 Task: Look for space in Venice from 20th april 2023 to 30th april 2023 for 4 adults in price range Rs.12000 to Rs.18000. Place can be entire place or private room with 4 bedrooms having 4 beds and 4 bathrooms. Property type can be flat. Amenities needed are: wifi, kitchen, tv, free parkinig on premises, gym. Booking option can be shelf check-in. Required host language is English.
Action: Mouse moved to (409, 460)
Screenshot: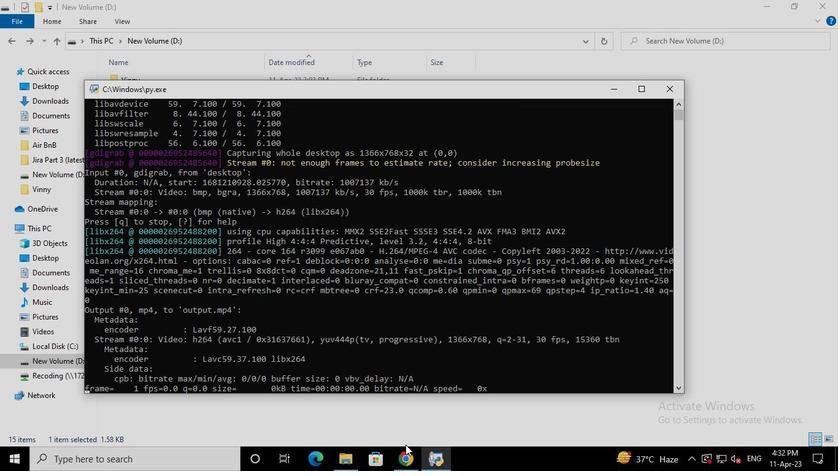 
Action: Mouse pressed left at (409, 460)
Screenshot: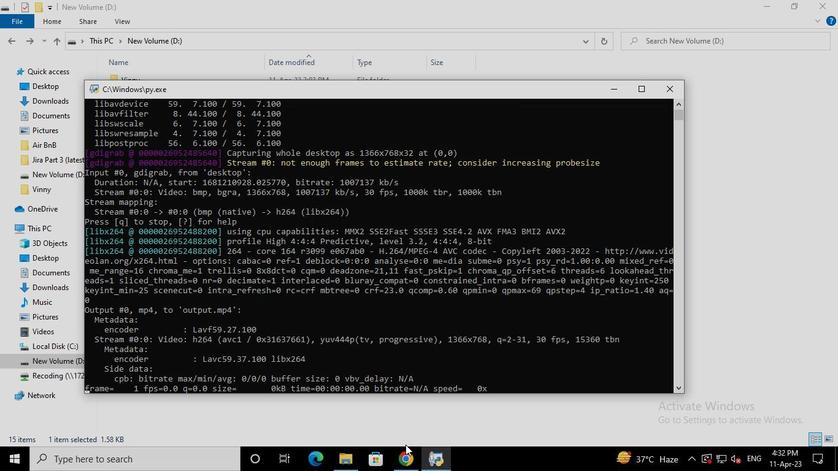 
Action: Mouse moved to (341, 108)
Screenshot: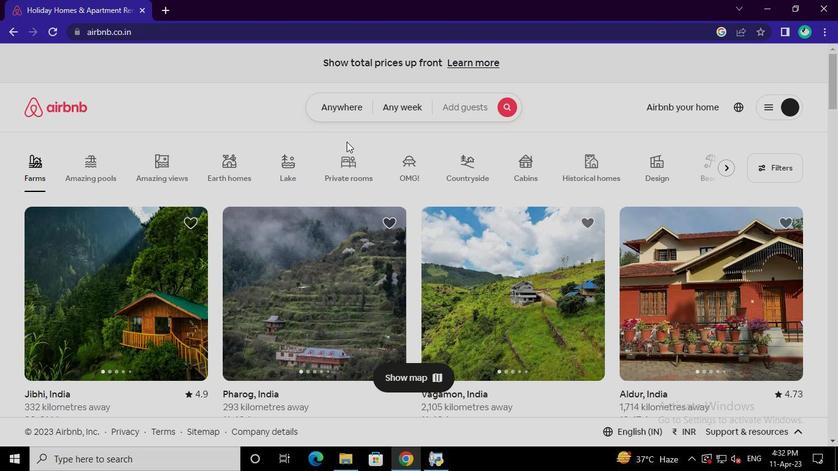 
Action: Mouse pressed left at (341, 108)
Screenshot: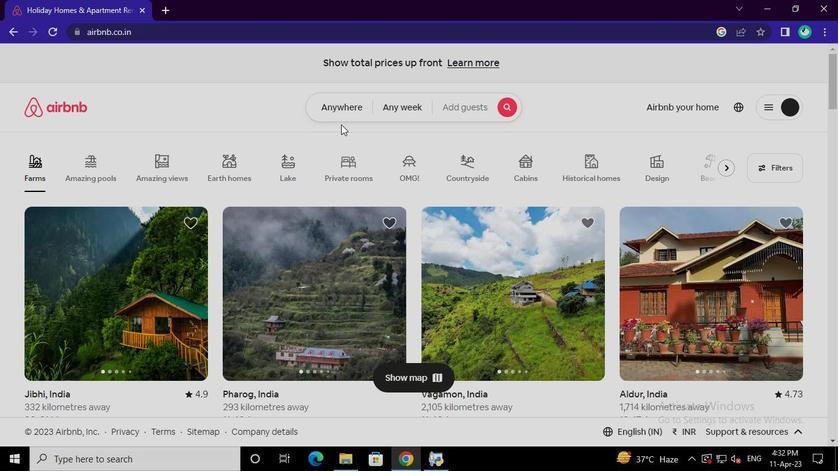 
Action: Mouse moved to (261, 155)
Screenshot: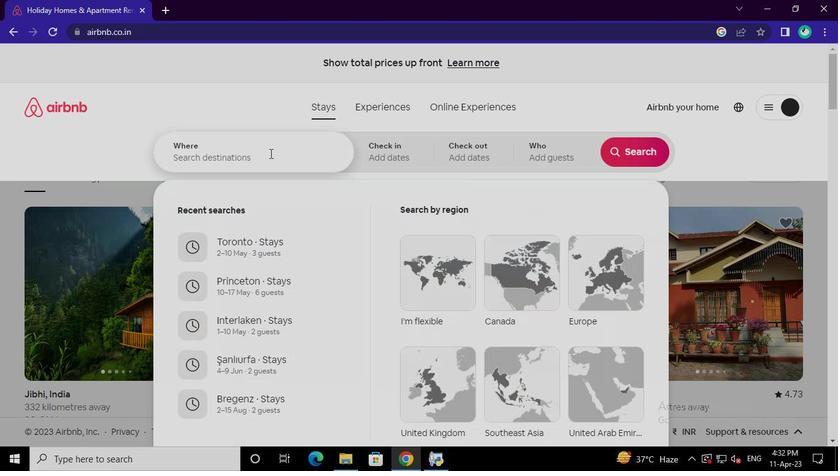 
Action: Mouse pressed left at (261, 155)
Screenshot: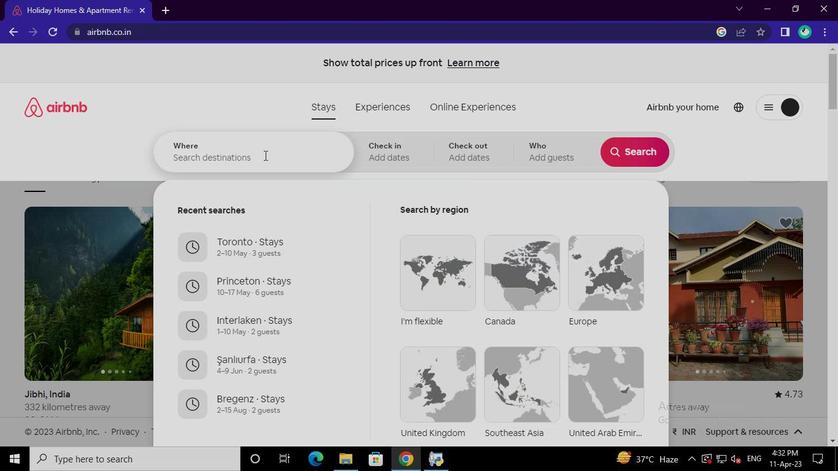 
Action: Keyboard v
Screenshot: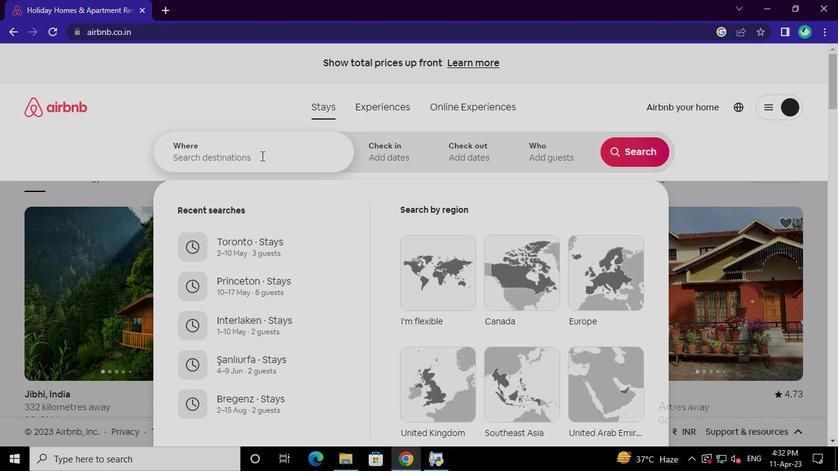 
Action: Keyboard e
Screenshot: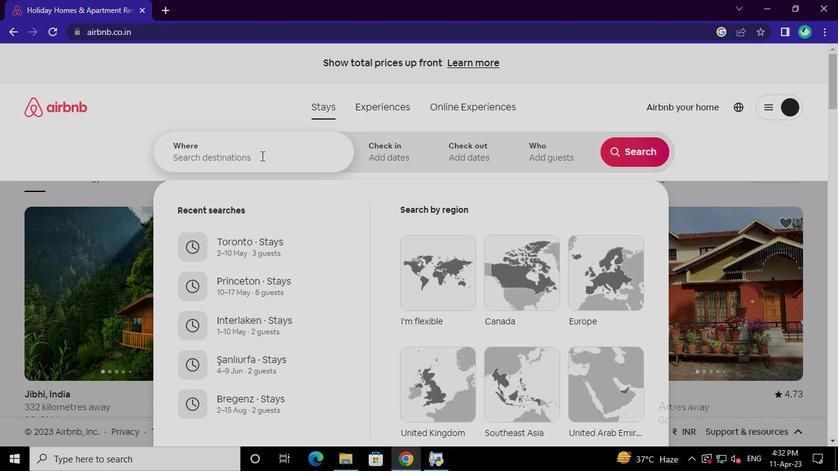 
Action: Keyboard n
Screenshot: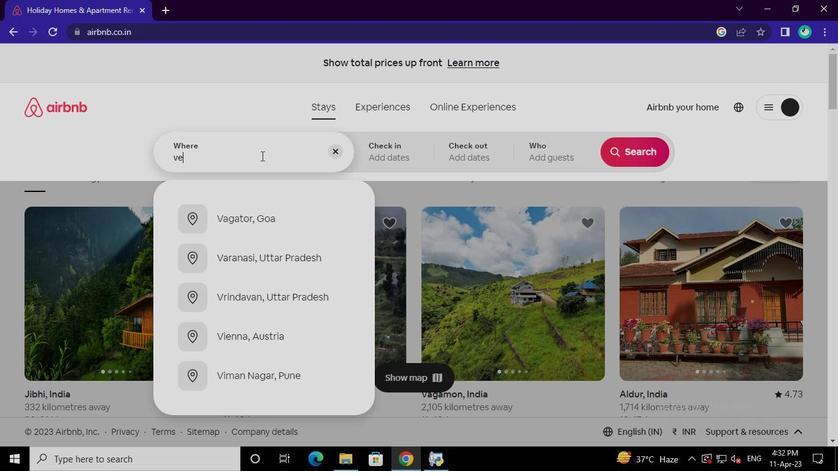 
Action: Keyboard i
Screenshot: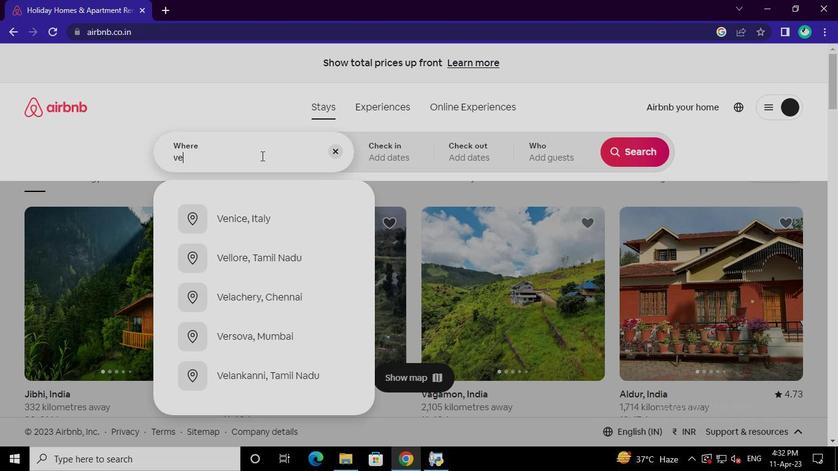 
Action: Keyboard c
Screenshot: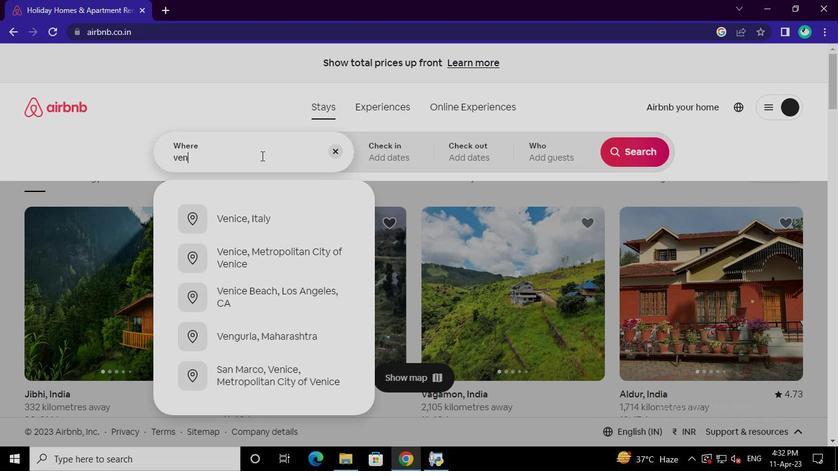 
Action: Keyboard e
Screenshot: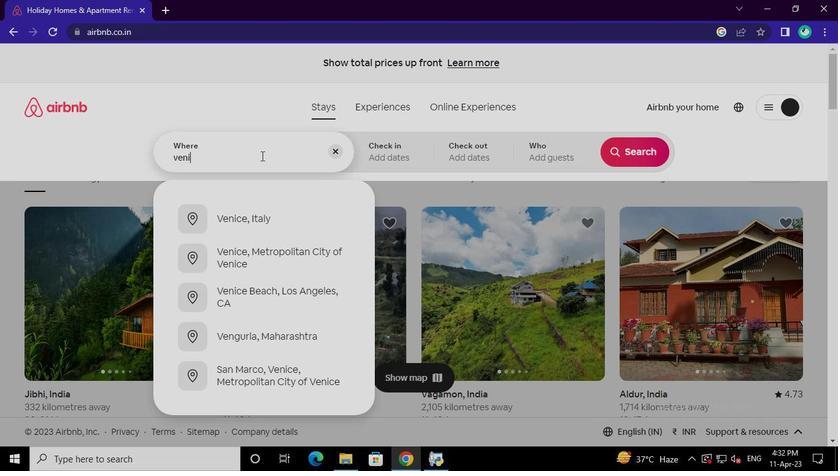 
Action: Mouse moved to (244, 222)
Screenshot: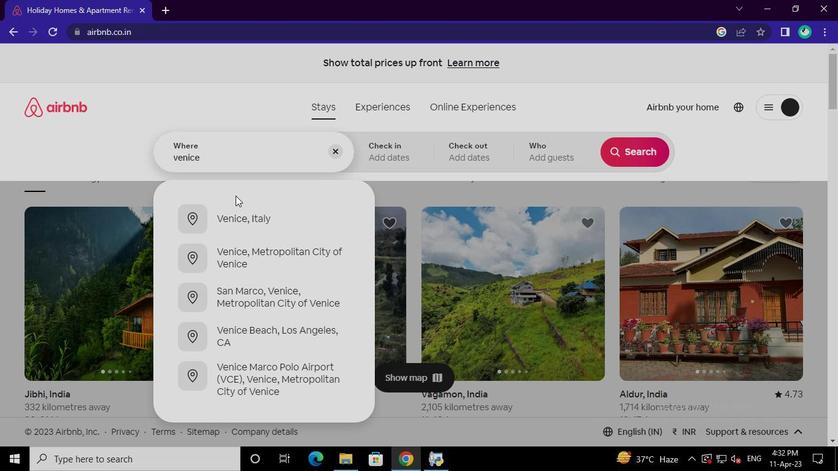 
Action: Mouse pressed left at (244, 222)
Screenshot: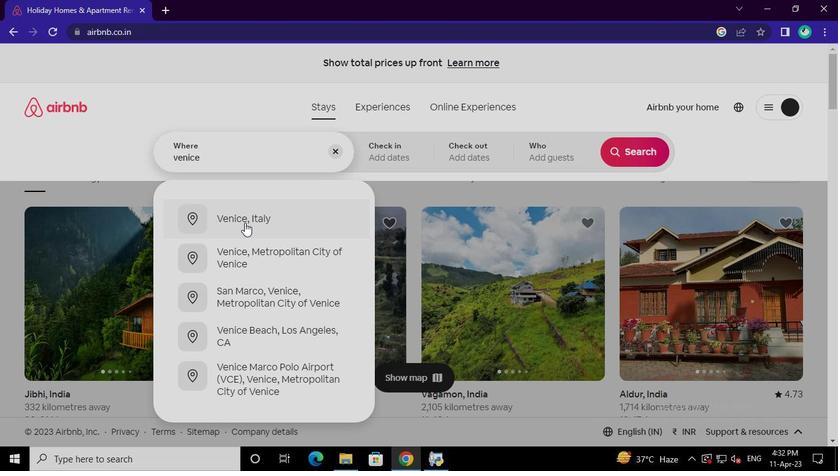 
Action: Mouse moved to (317, 392)
Screenshot: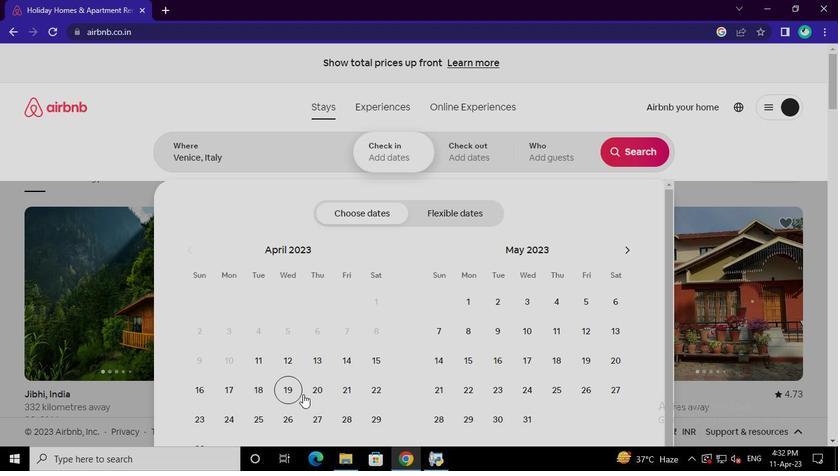 
Action: Mouse pressed left at (317, 392)
Screenshot: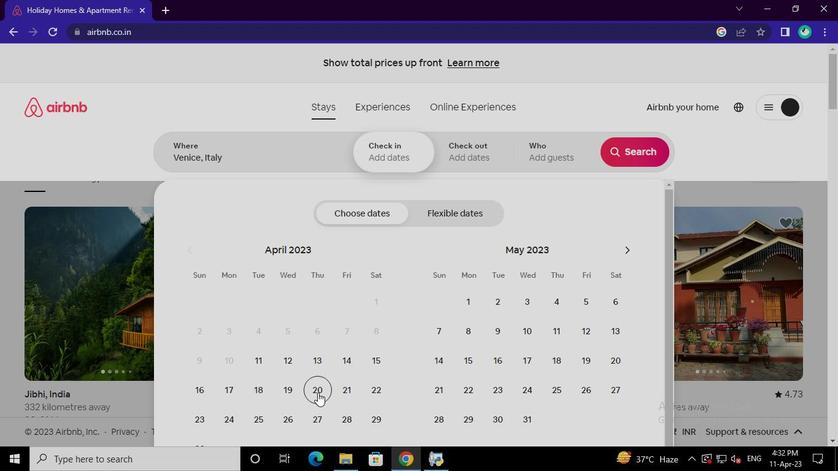
Action: Mouse moved to (203, 417)
Screenshot: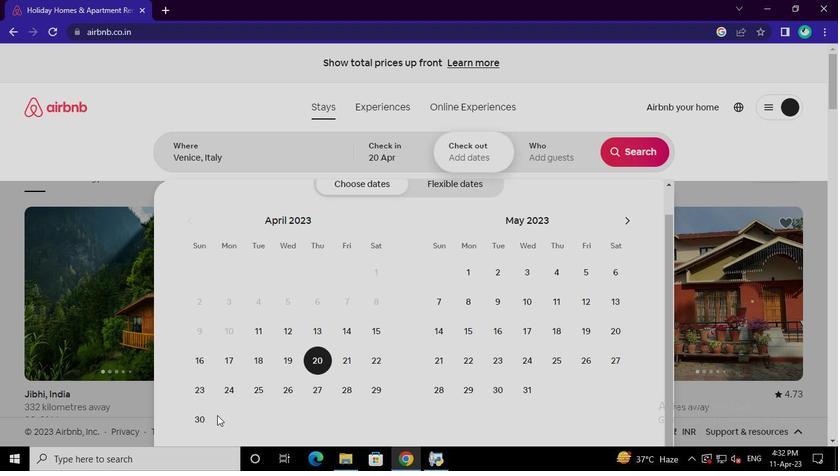 
Action: Mouse pressed left at (203, 417)
Screenshot: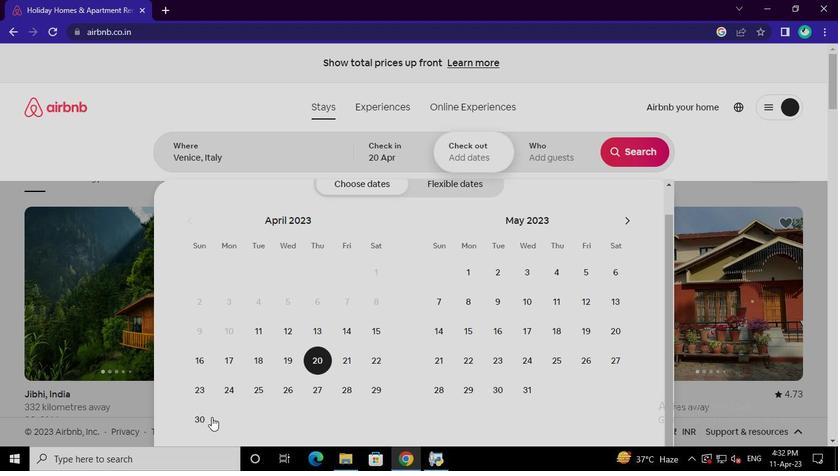 
Action: Mouse moved to (549, 161)
Screenshot: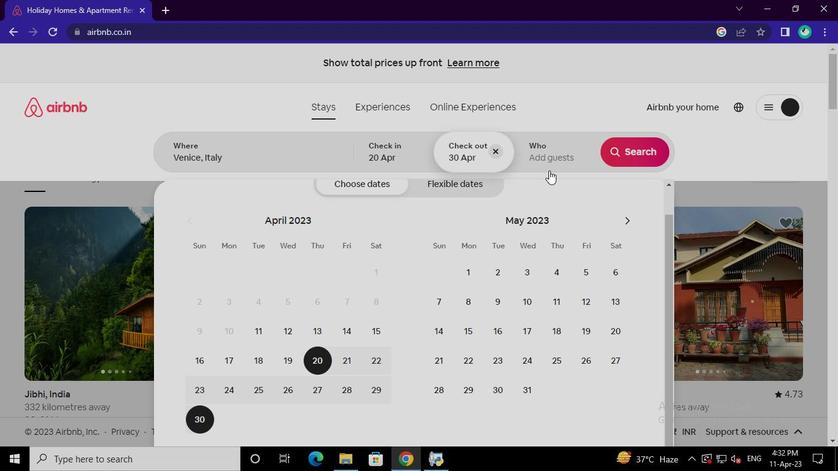 
Action: Mouse pressed left at (549, 161)
Screenshot: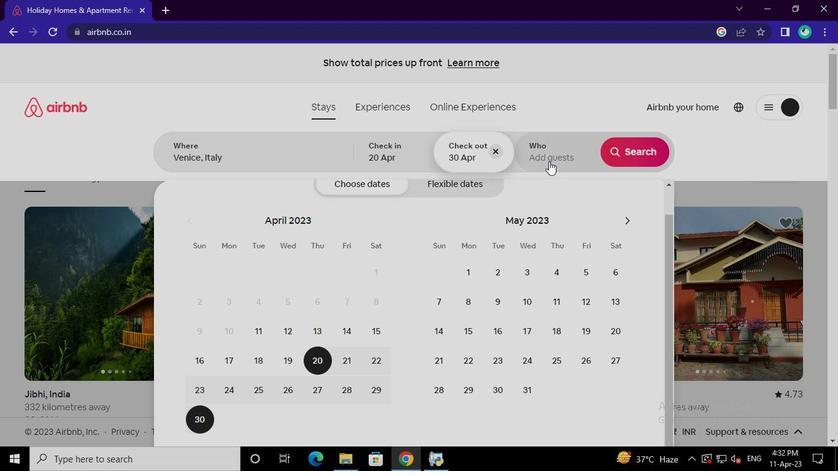 
Action: Mouse moved to (644, 219)
Screenshot: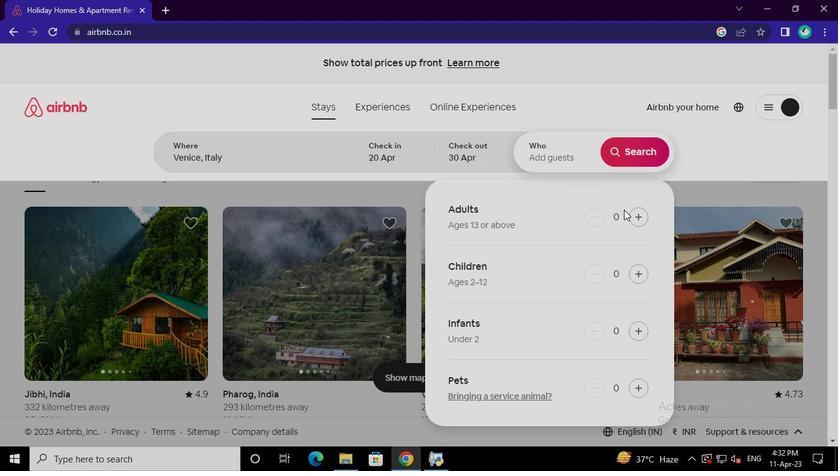 
Action: Mouse pressed left at (644, 219)
Screenshot: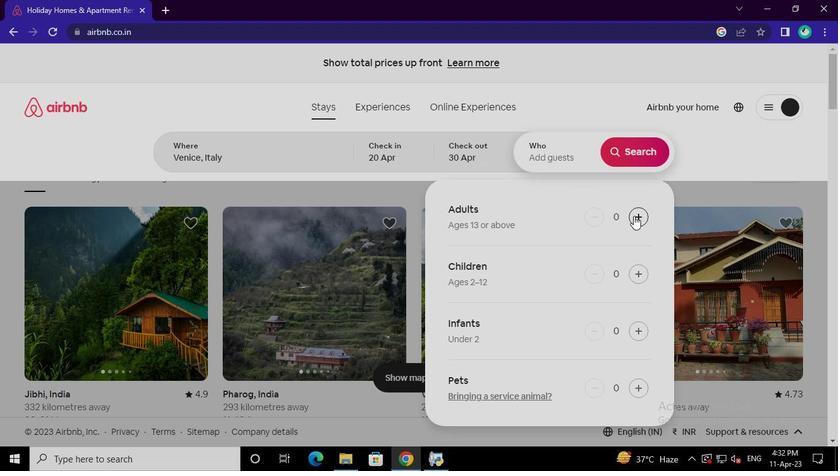 
Action: Mouse pressed left at (644, 219)
Screenshot: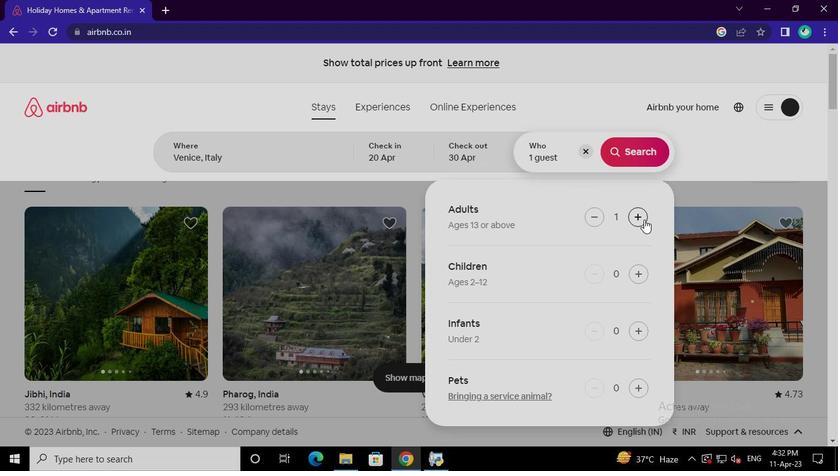 
Action: Mouse pressed left at (644, 219)
Screenshot: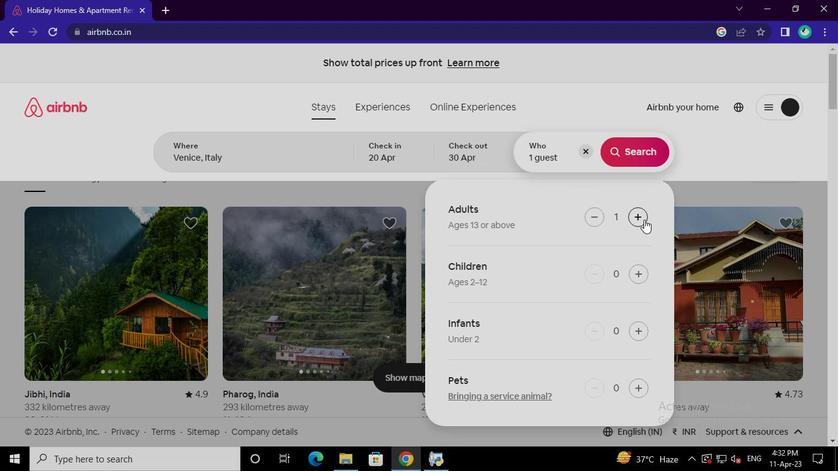 
Action: Mouse pressed left at (644, 219)
Screenshot: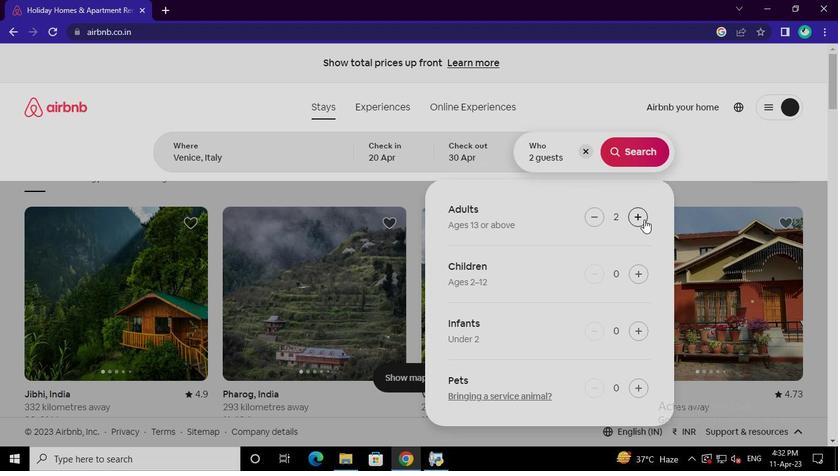 
Action: Mouse moved to (635, 159)
Screenshot: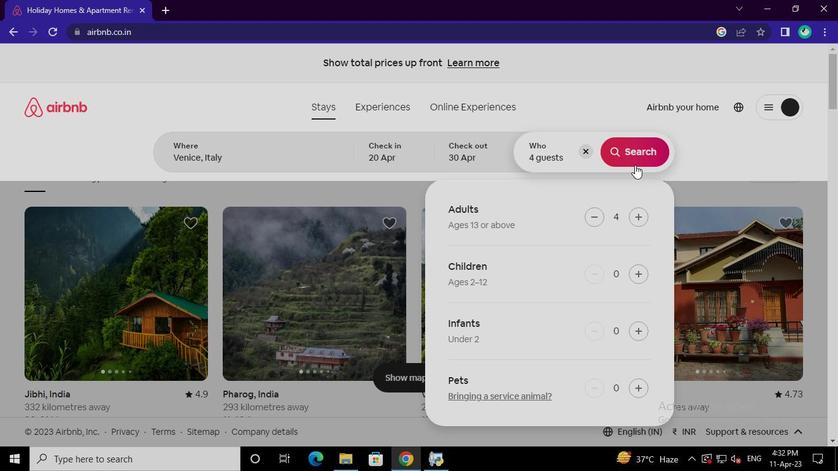 
Action: Mouse pressed left at (635, 159)
Screenshot: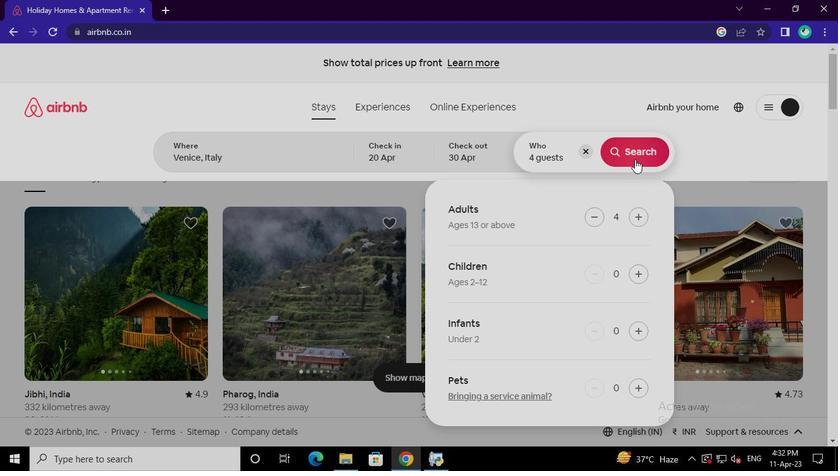 
Action: Mouse moved to (781, 117)
Screenshot: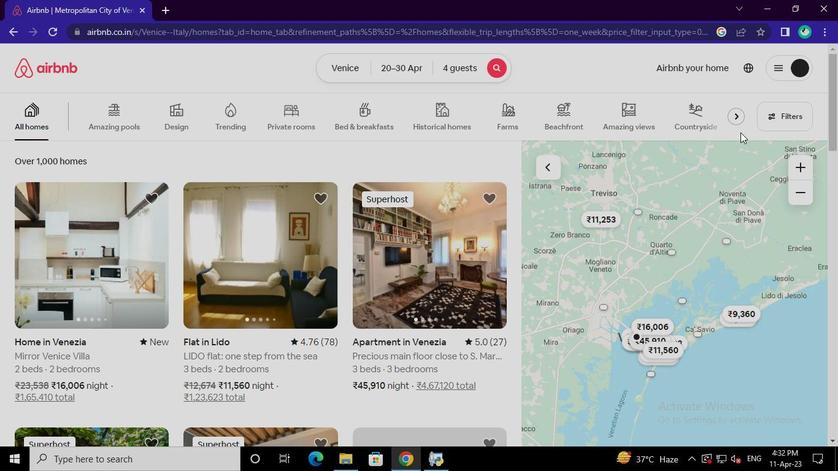 
Action: Mouse pressed left at (781, 117)
Screenshot: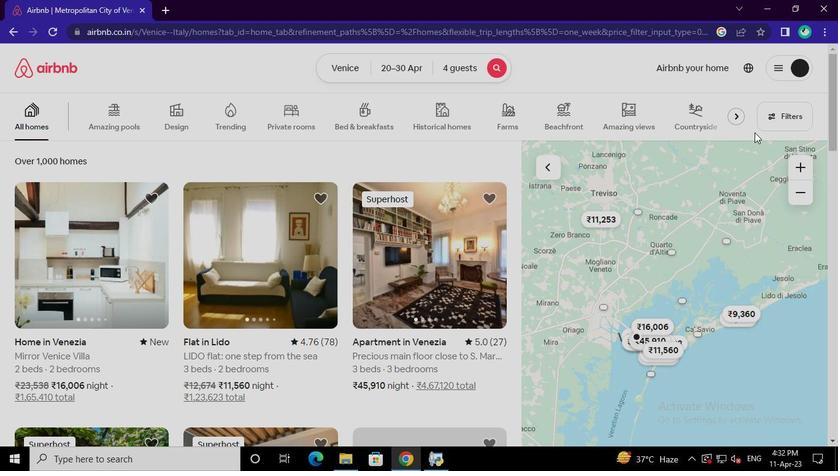 
Action: Mouse moved to (299, 281)
Screenshot: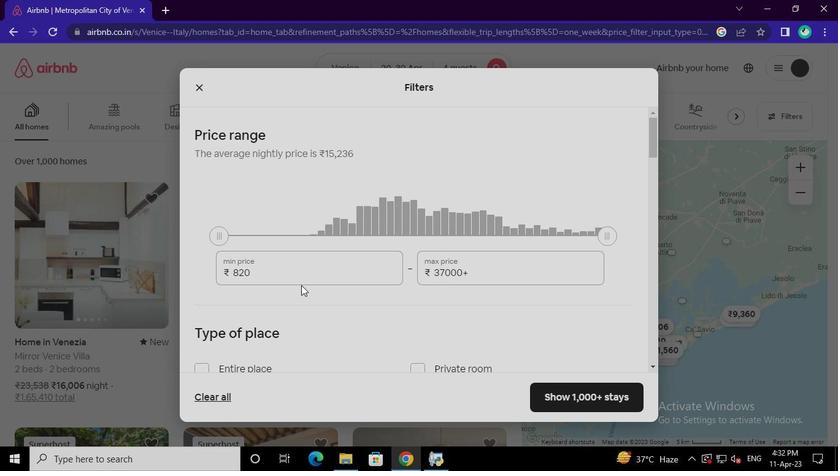 
Action: Mouse pressed left at (299, 281)
Screenshot: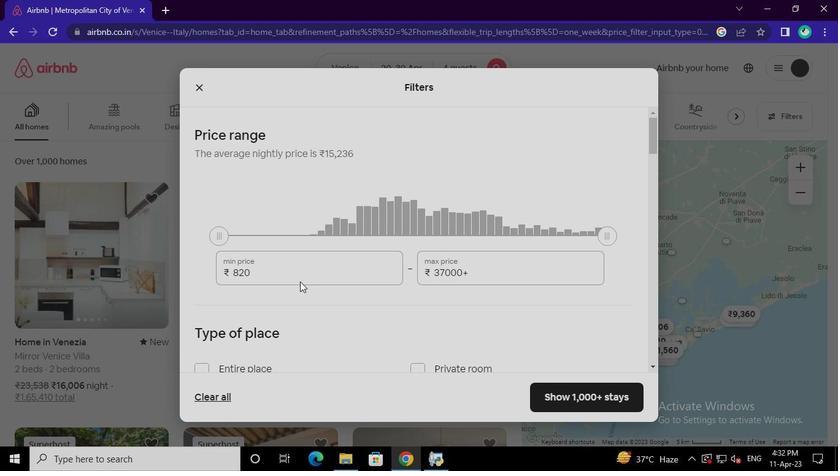 
Action: Keyboard Key.backspace
Screenshot: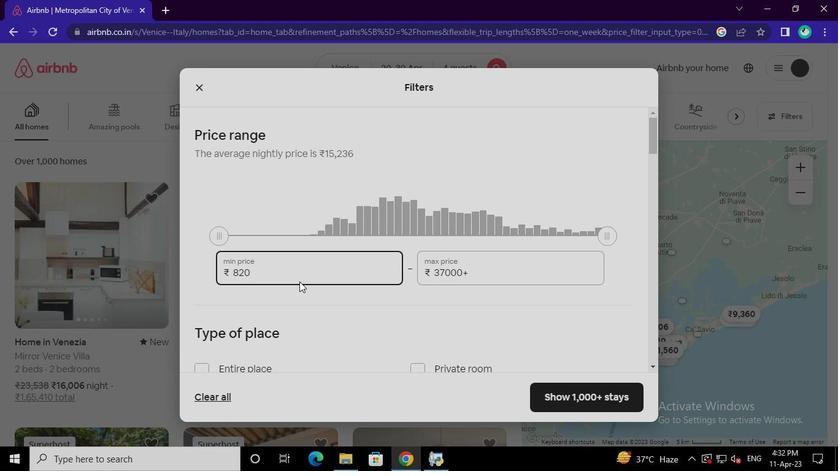 
Action: Keyboard Key.backspace
Screenshot: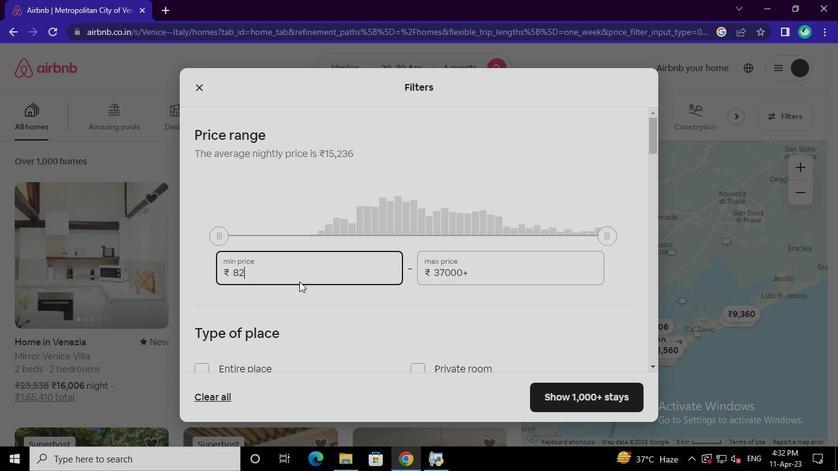 
Action: Keyboard Key.backspace
Screenshot: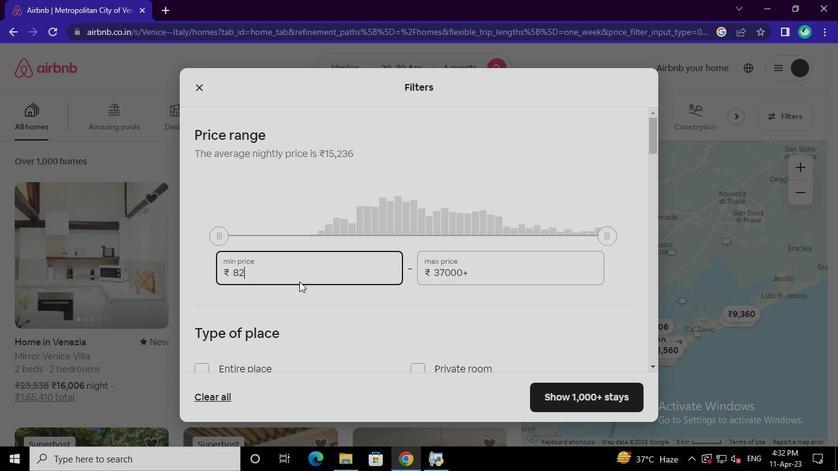 
Action: Keyboard Key.backspace
Screenshot: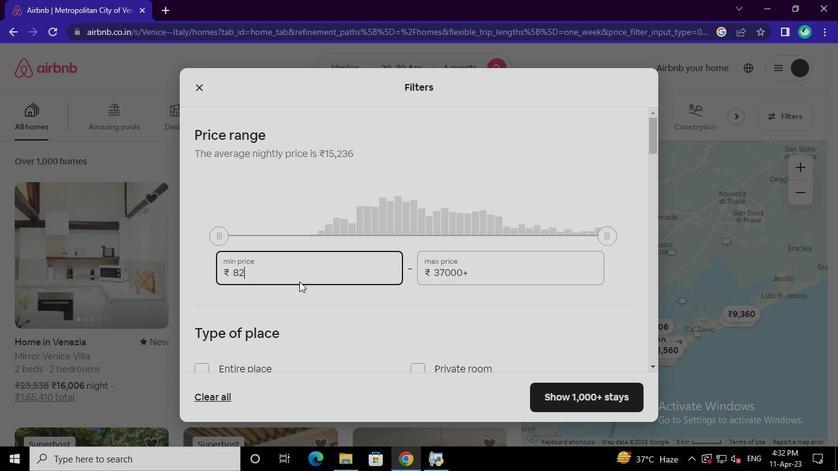 
Action: Keyboard Key.backspace
Screenshot: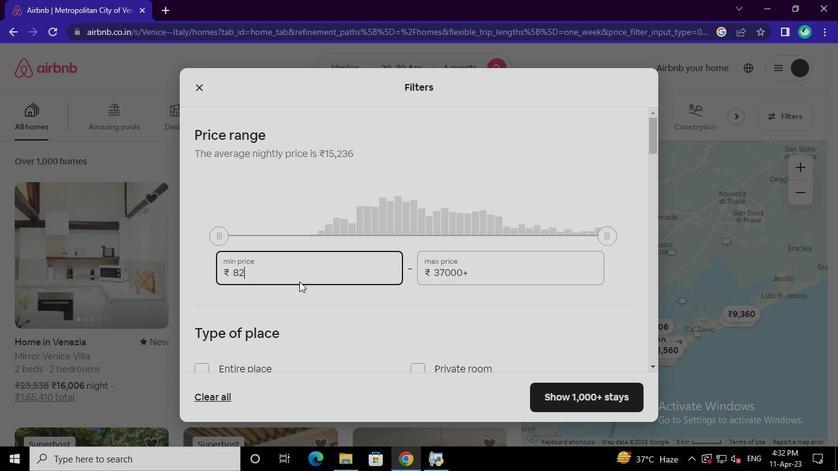 
Action: Keyboard Key.backspace
Screenshot: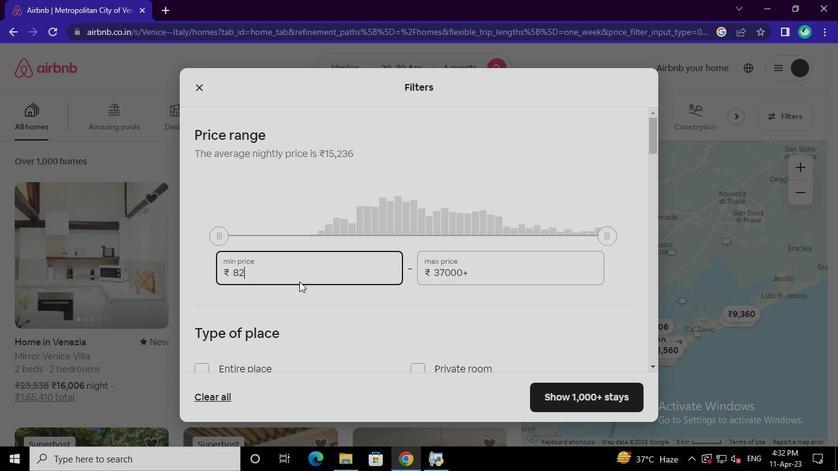 
Action: Keyboard Key.backspace
Screenshot: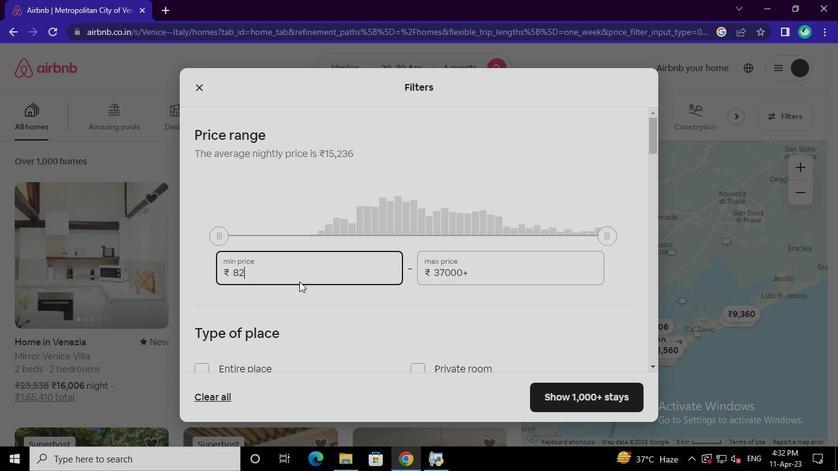 
Action: Keyboard Key.backspace
Screenshot: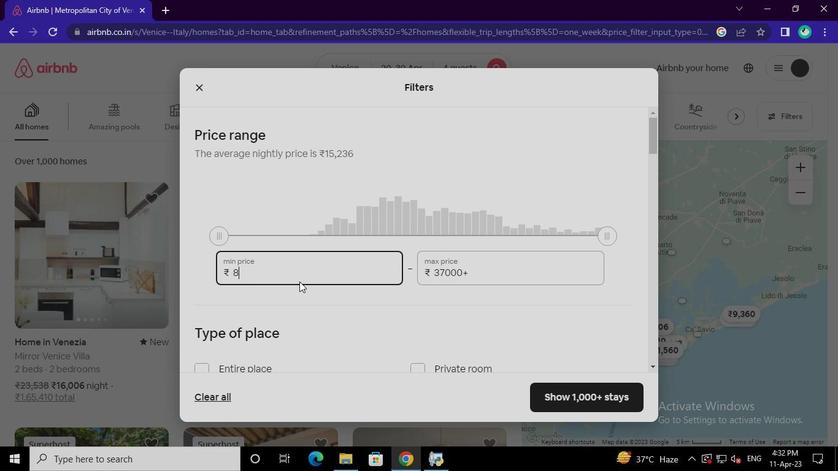 
Action: Keyboard <97>
Screenshot: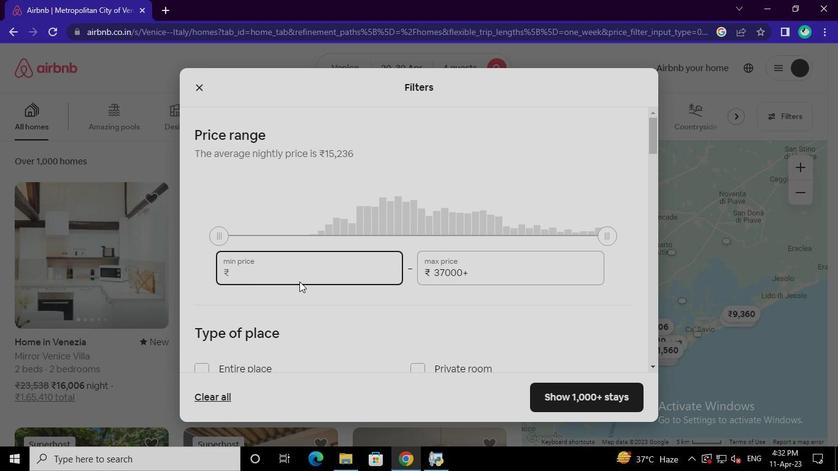 
Action: Keyboard <98>
Screenshot: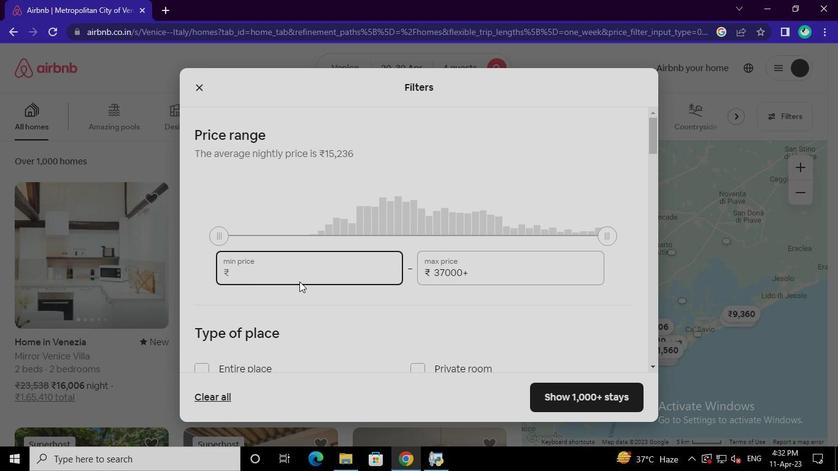 
Action: Keyboard <96>
Screenshot: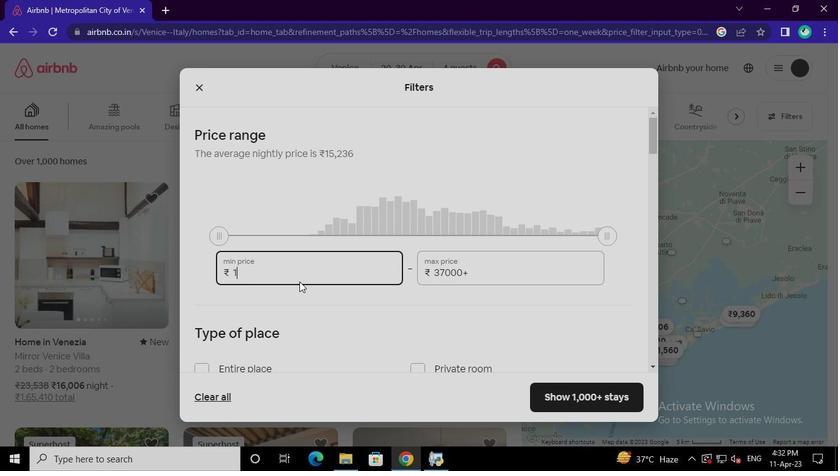 
Action: Keyboard <96>
Screenshot: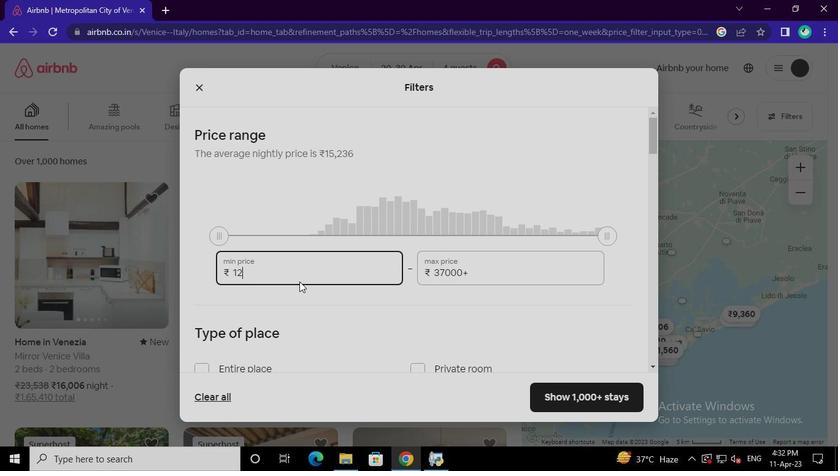 
Action: Keyboard <96>
Screenshot: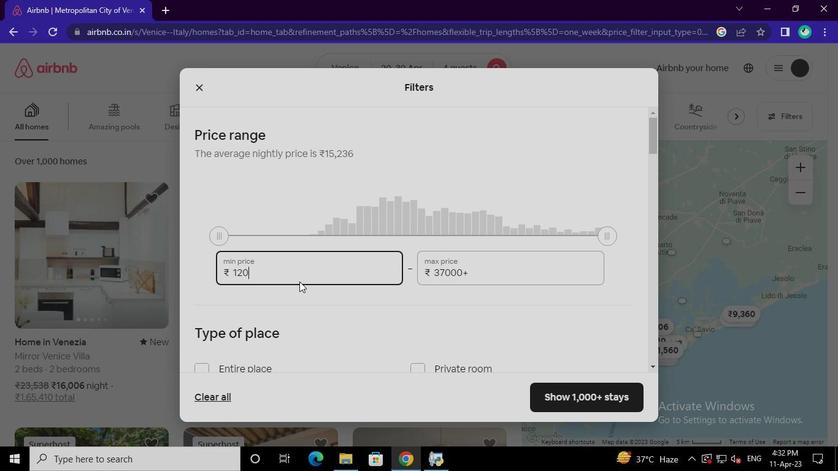 
Action: Mouse moved to (474, 273)
Screenshot: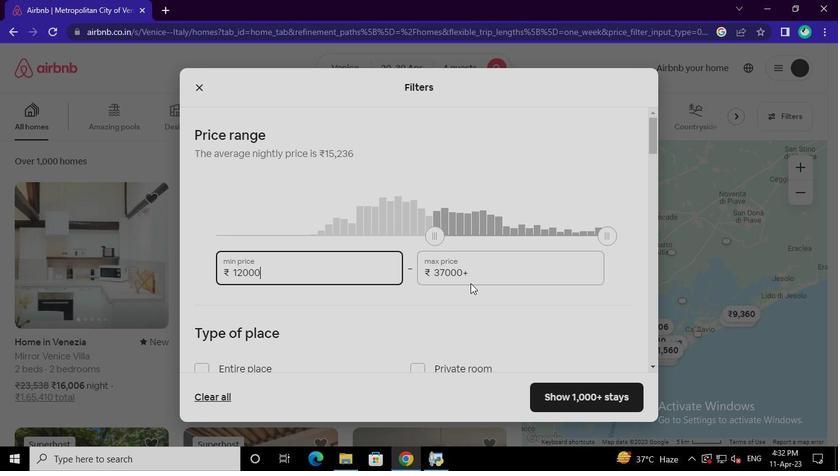 
Action: Mouse pressed left at (474, 273)
Screenshot: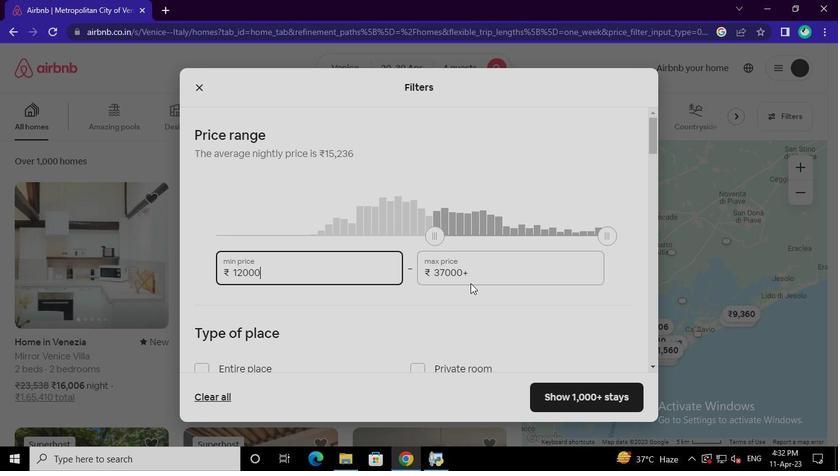 
Action: Keyboard Key.backspace
Screenshot: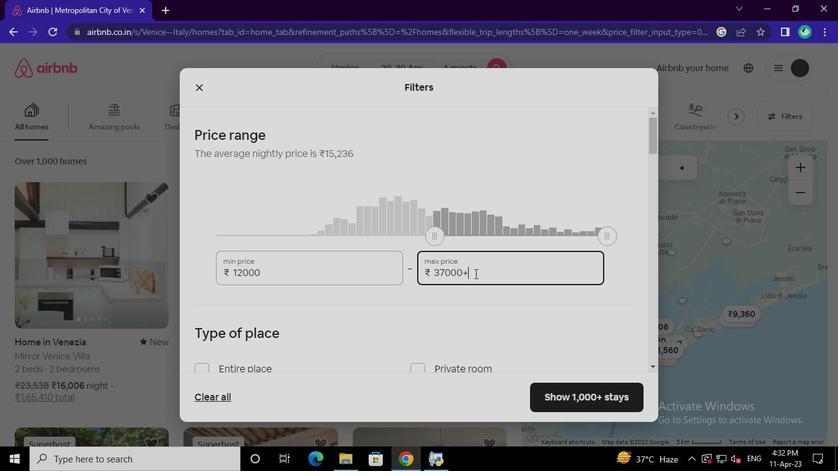 
Action: Keyboard Key.backspace
Screenshot: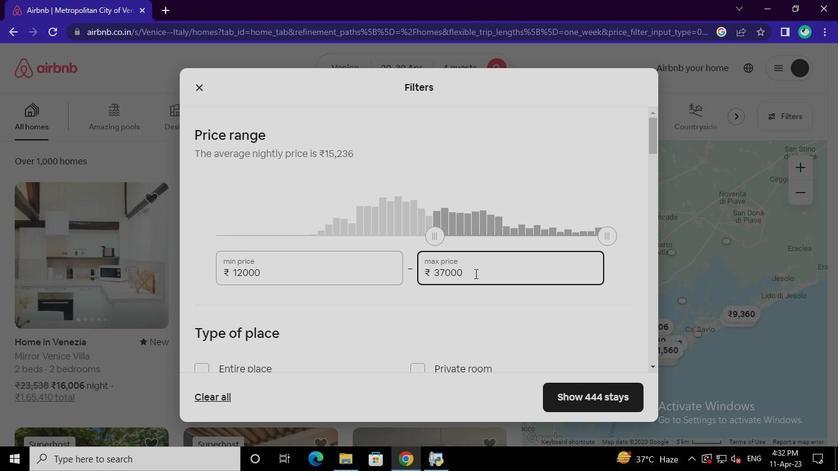 
Action: Keyboard Key.backspace
Screenshot: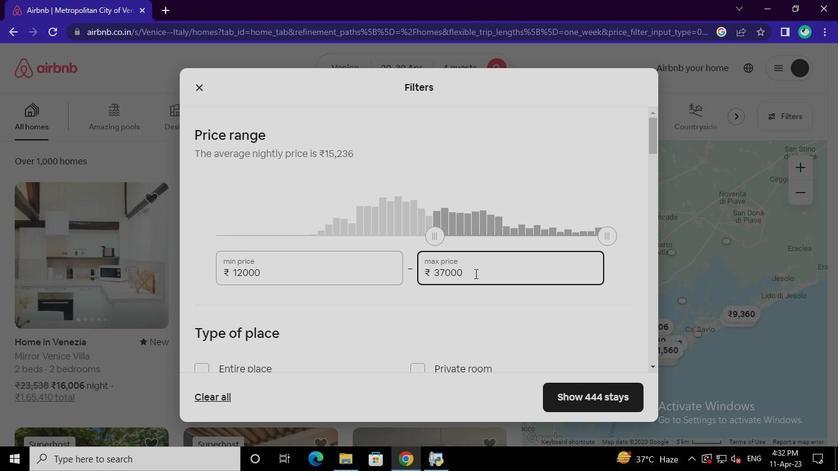 
Action: Keyboard Key.backspace
Screenshot: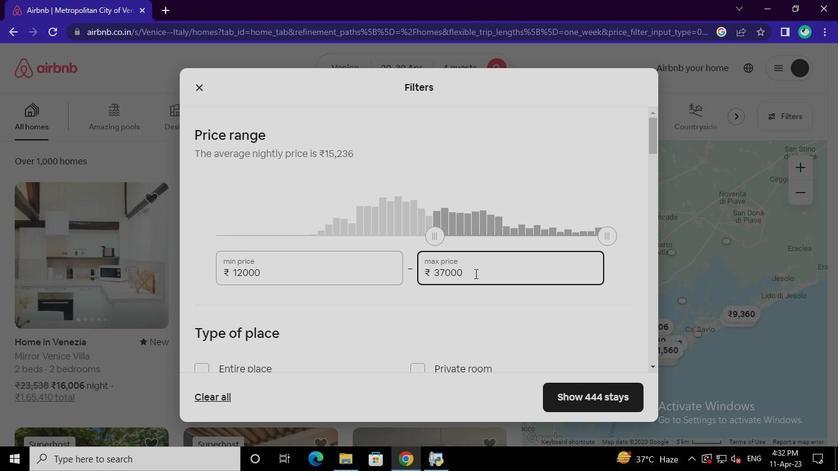 
Action: Keyboard Key.backspace
Screenshot: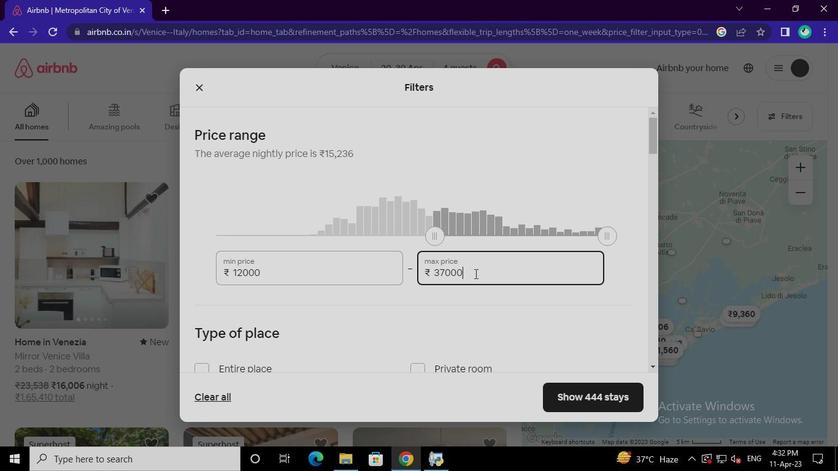 
Action: Keyboard Key.backspace
Screenshot: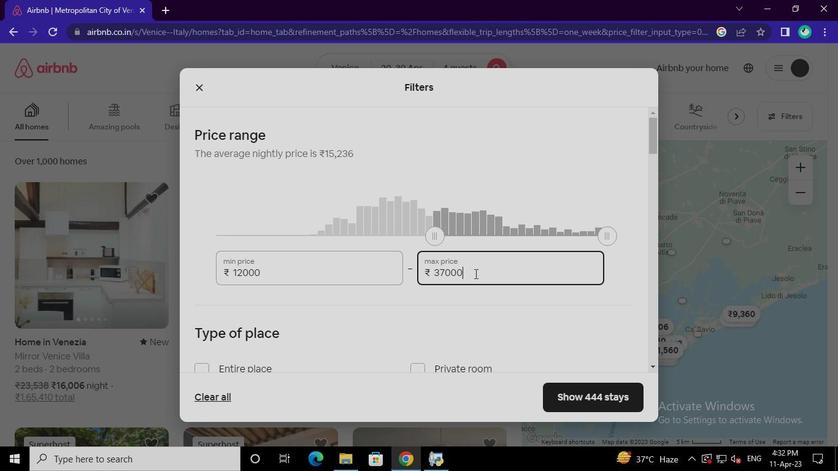 
Action: Keyboard Key.backspace
Screenshot: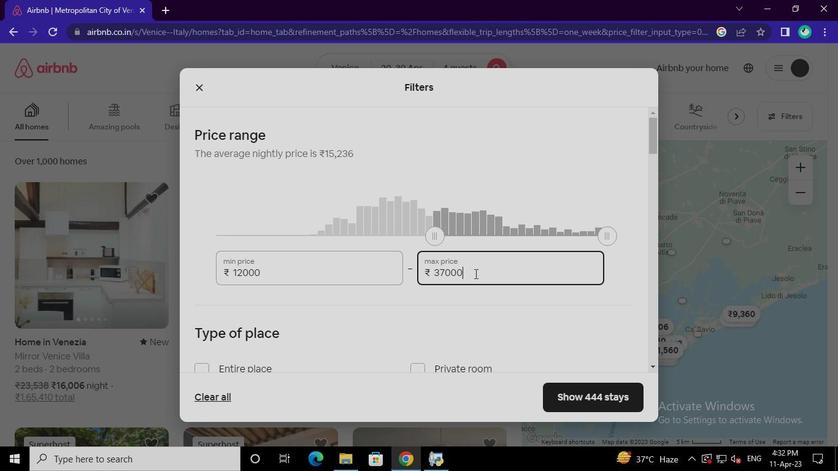 
Action: Keyboard Key.backspace
Screenshot: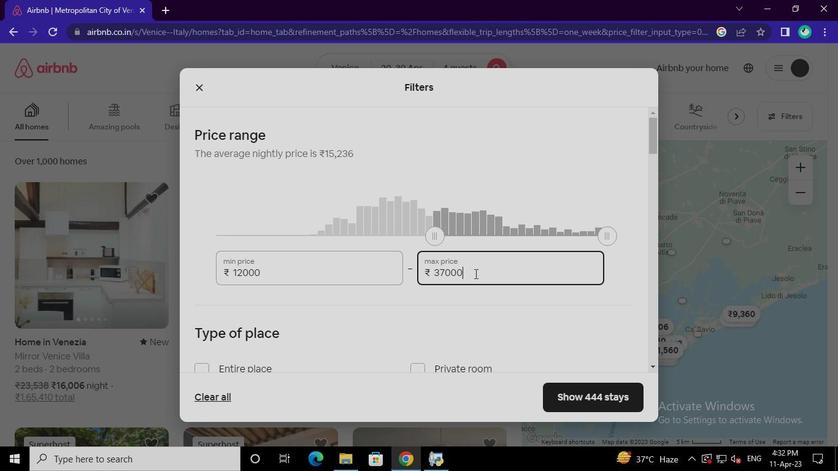 
Action: Keyboard Key.backspace
Screenshot: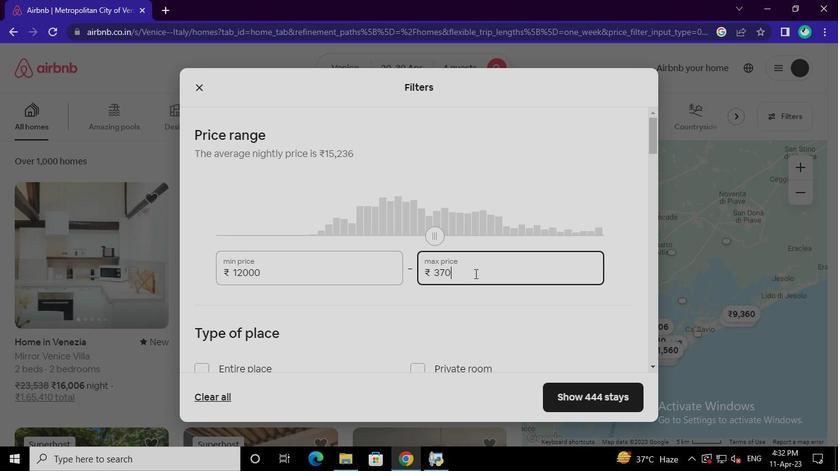 
Action: Keyboard Key.backspace
Screenshot: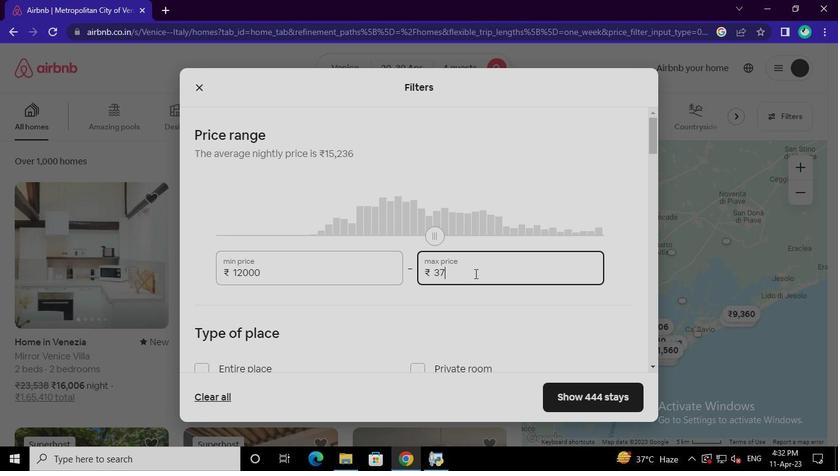 
Action: Keyboard Key.backspace
Screenshot: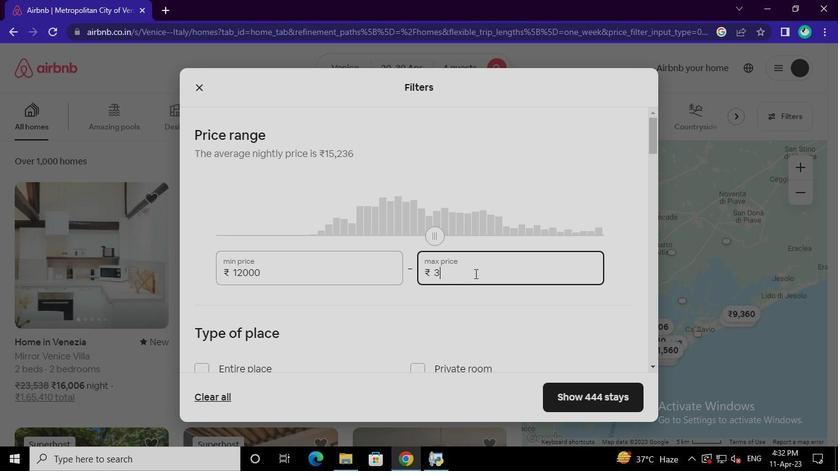 
Action: Keyboard Key.backspace
Screenshot: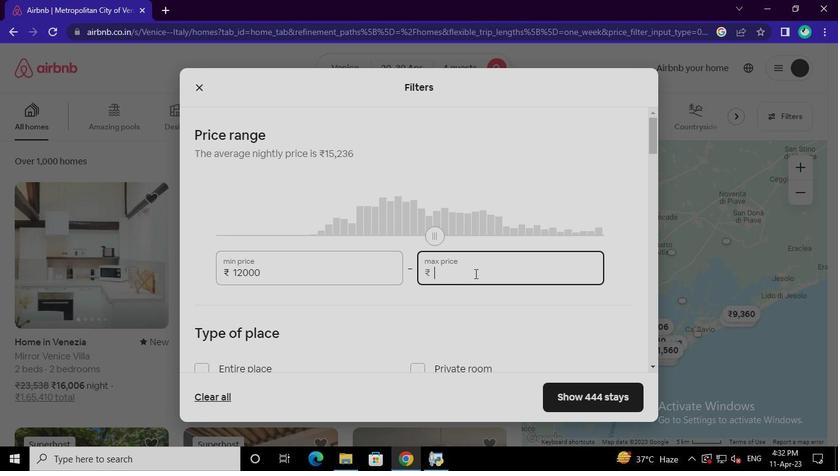 
Action: Keyboard Key.backspace
Screenshot: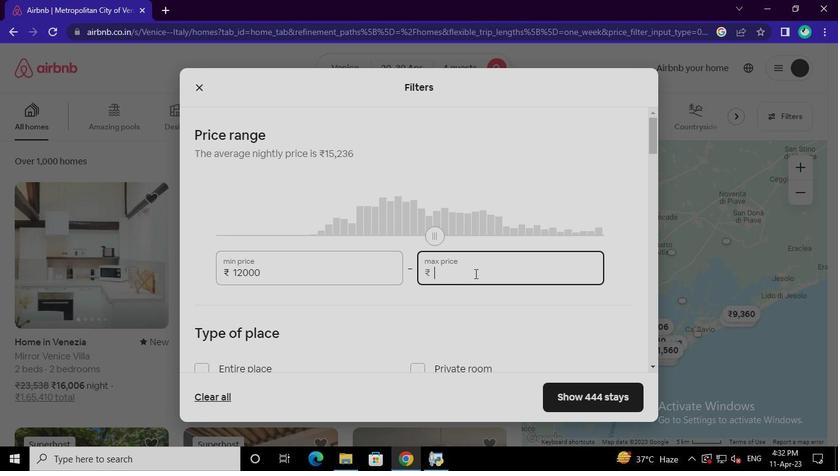 
Action: Keyboard Key.backspace
Screenshot: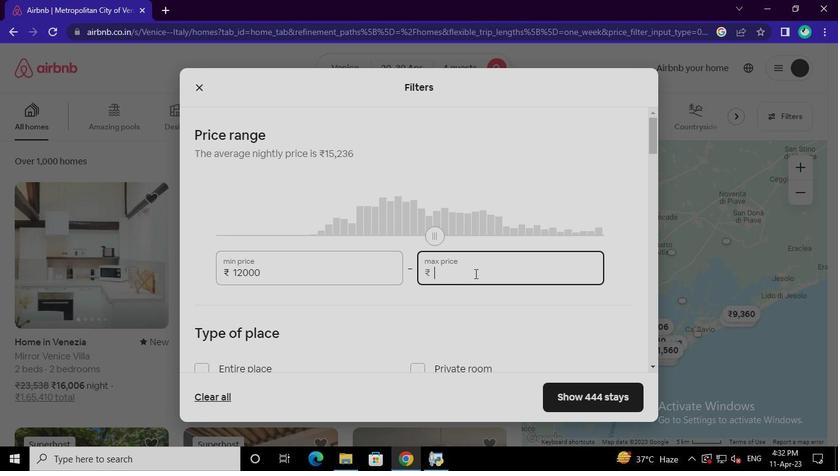 
Action: Keyboard <97>
Screenshot: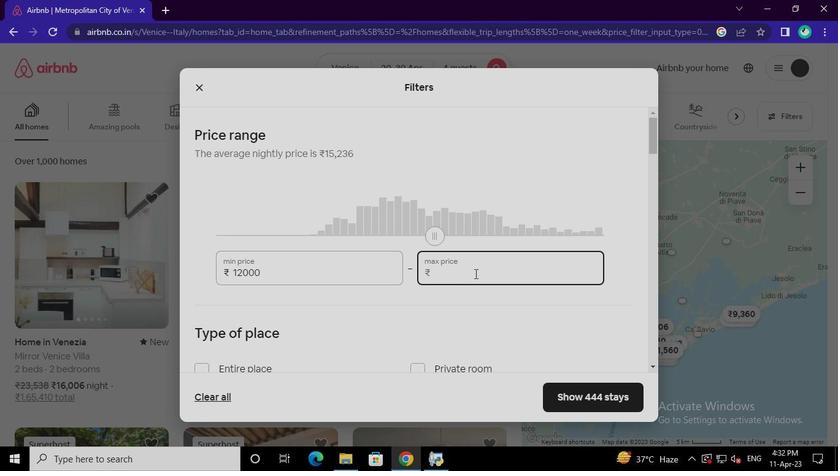 
Action: Keyboard <104>
Screenshot: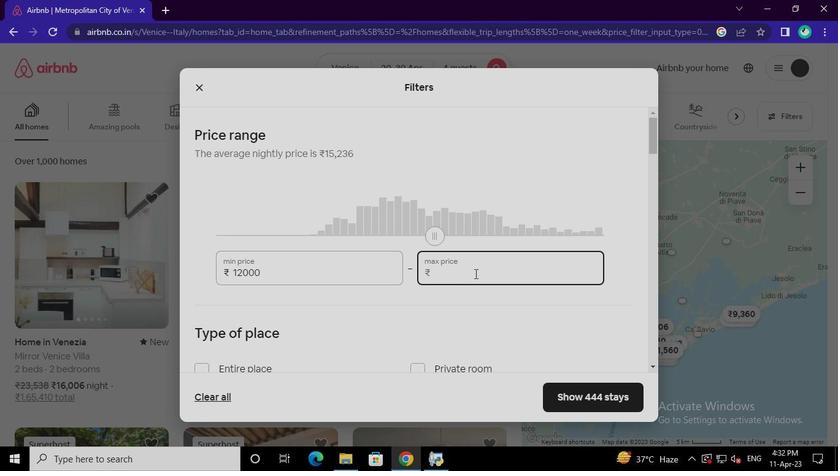 
Action: Keyboard <96>
Screenshot: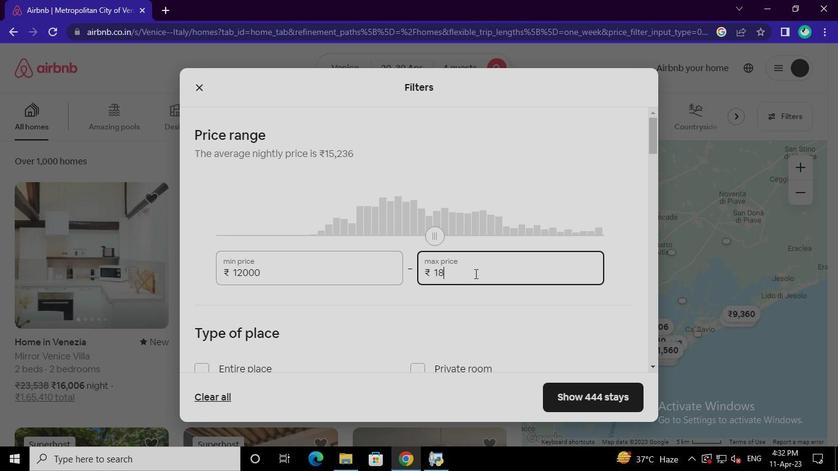 
Action: Keyboard <96>
Screenshot: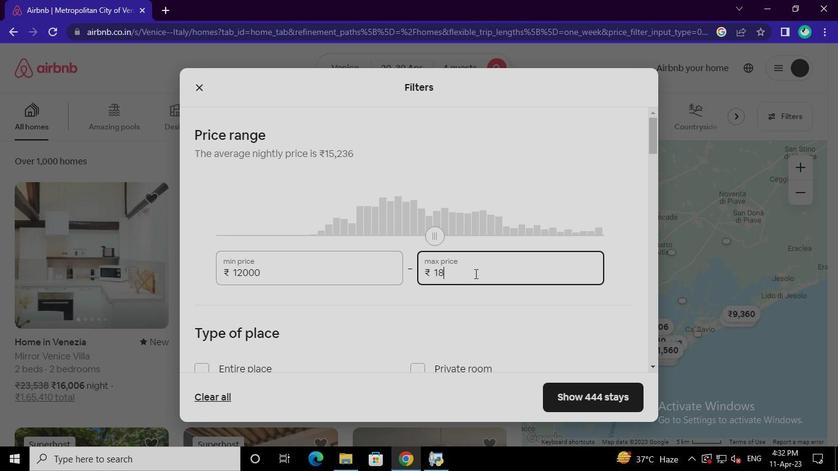 
Action: Keyboard <96>
Screenshot: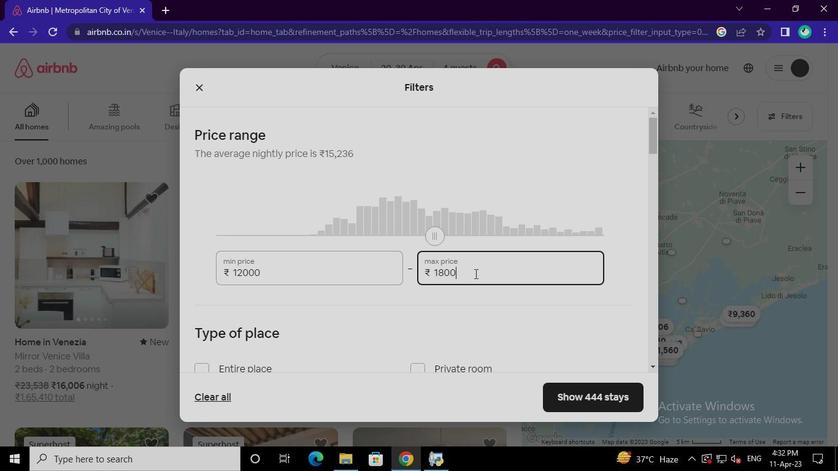 
Action: Mouse moved to (227, 248)
Screenshot: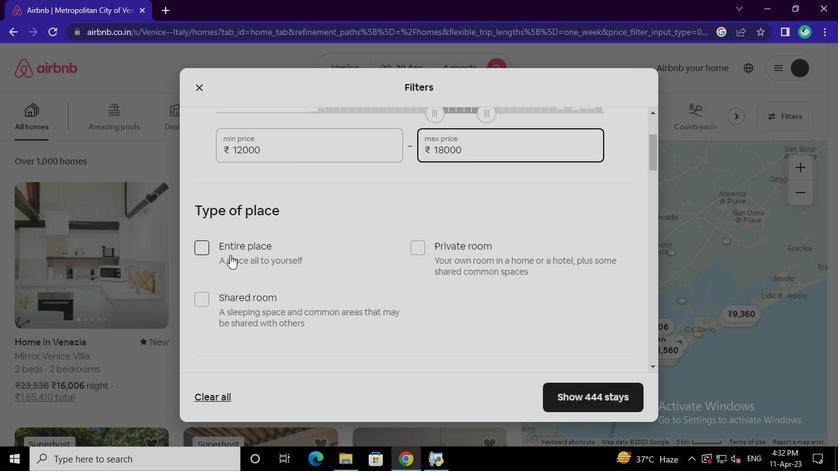 
Action: Mouse pressed left at (227, 248)
Screenshot: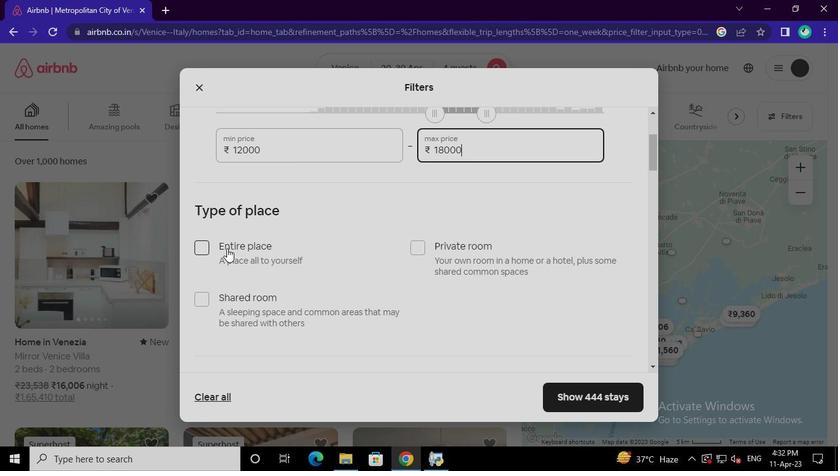 
Action: Mouse moved to (415, 245)
Screenshot: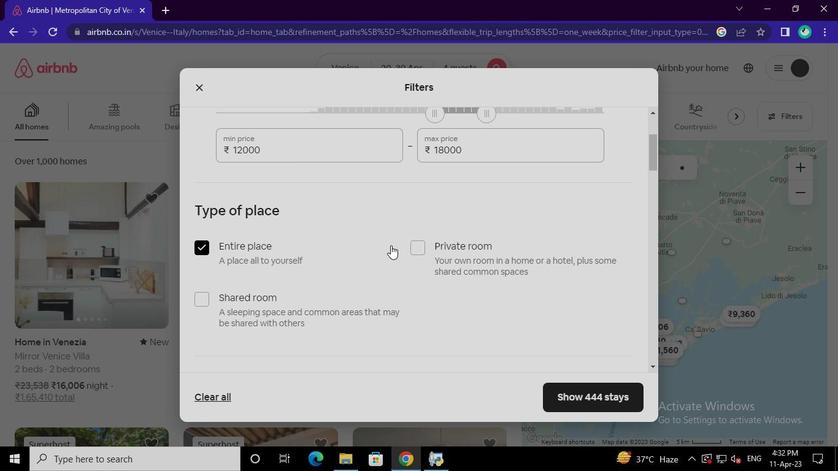 
Action: Mouse pressed left at (415, 245)
Screenshot: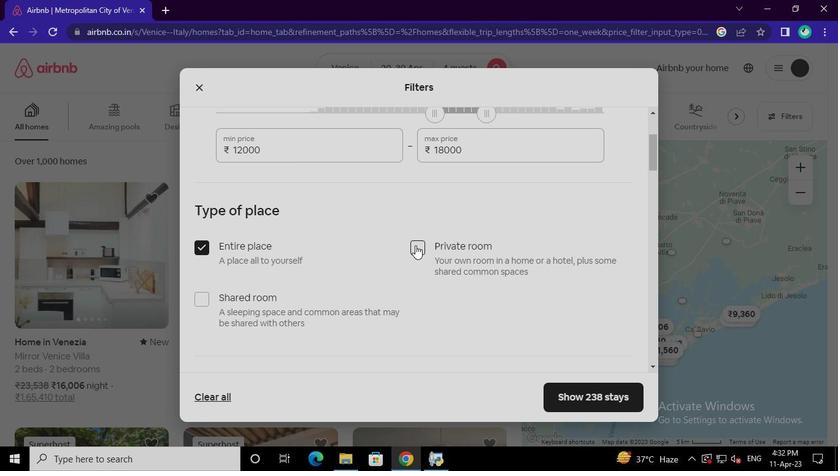 
Action: Mouse moved to (390, 207)
Screenshot: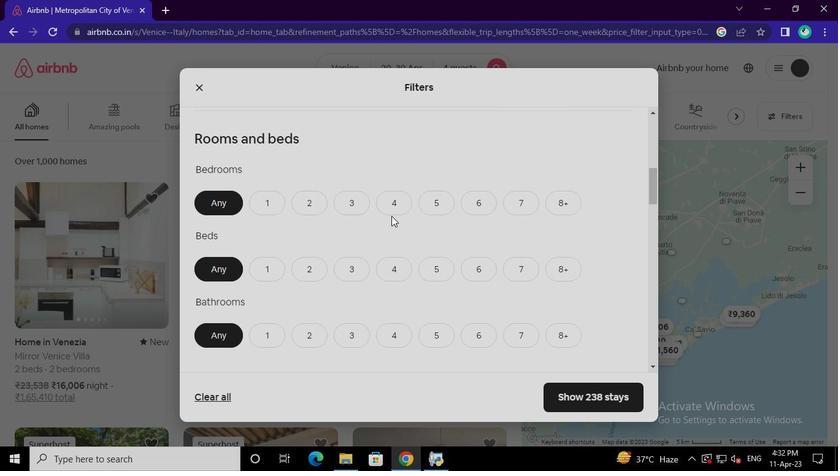 
Action: Mouse pressed left at (390, 207)
Screenshot: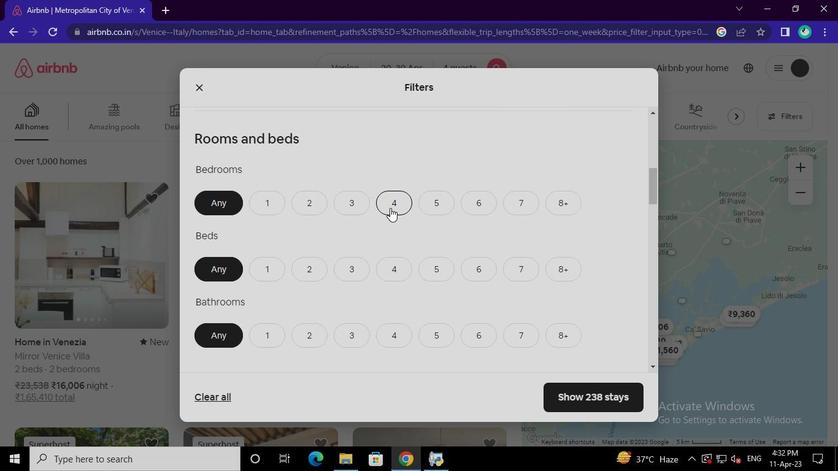 
Action: Mouse moved to (394, 265)
Screenshot: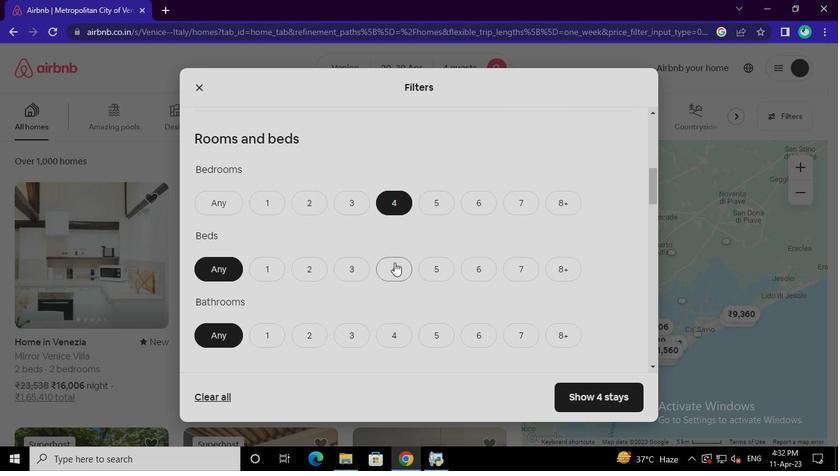 
Action: Mouse pressed left at (394, 265)
Screenshot: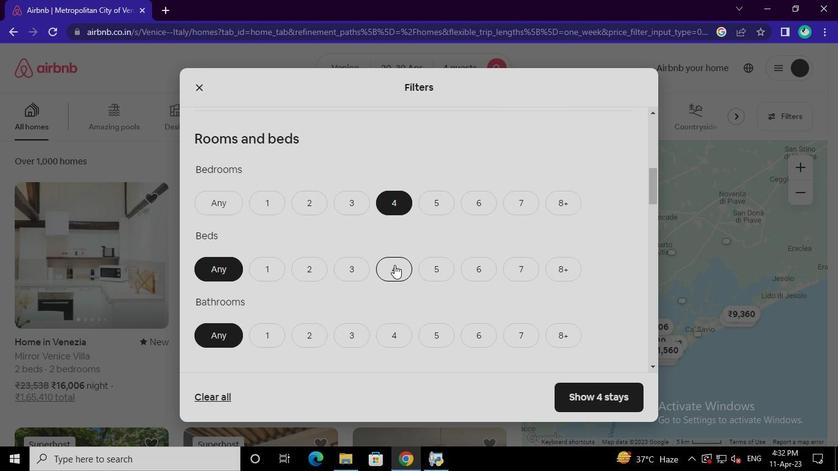 
Action: Mouse moved to (398, 331)
Screenshot: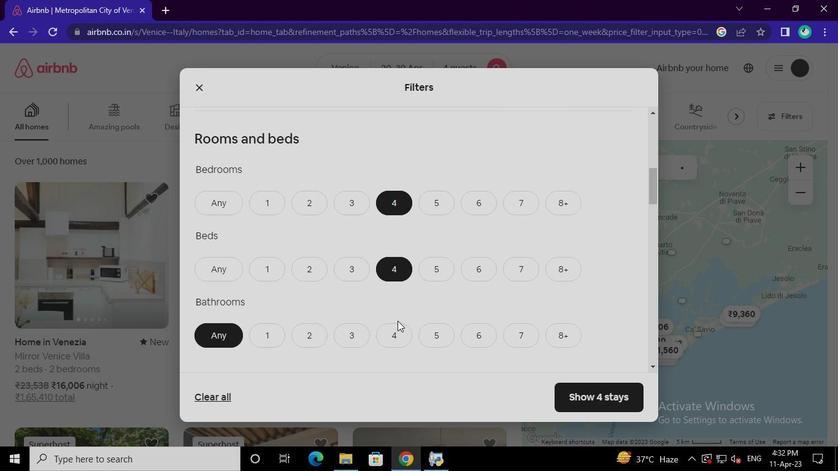 
Action: Mouse pressed left at (398, 331)
Screenshot: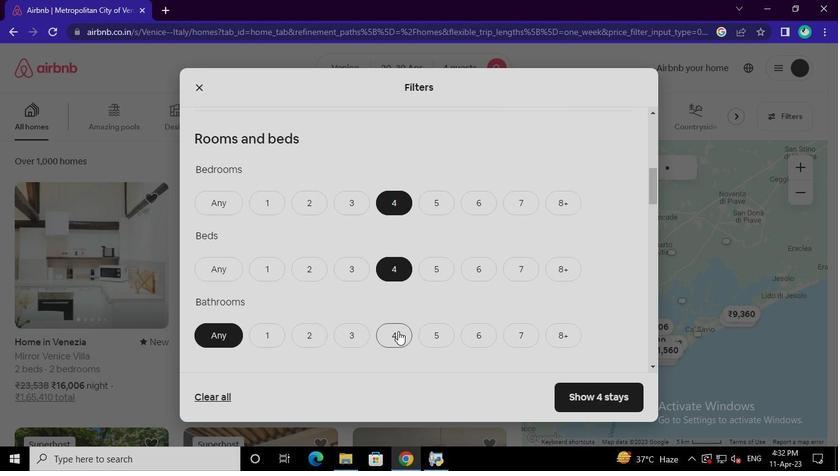 
Action: Mouse moved to (397, 331)
Screenshot: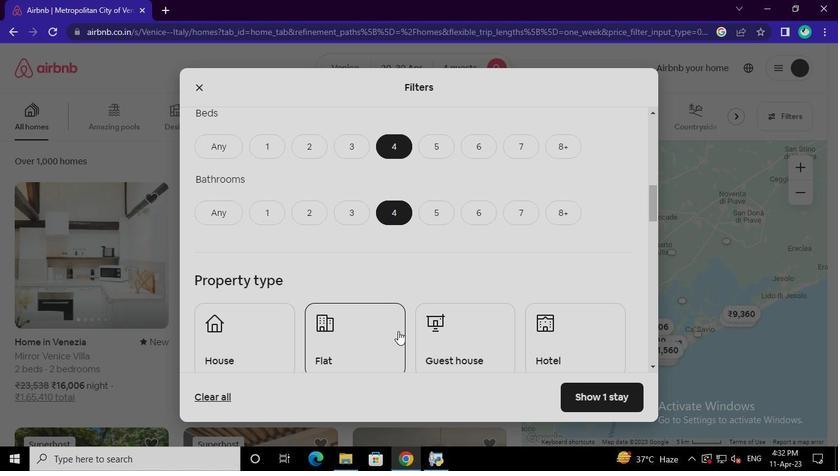 
Action: Mouse pressed left at (397, 331)
Screenshot: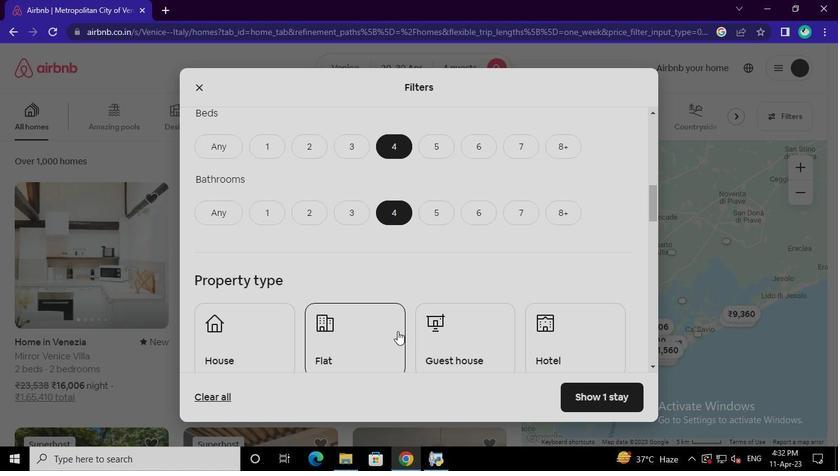 
Action: Mouse moved to (244, 341)
Screenshot: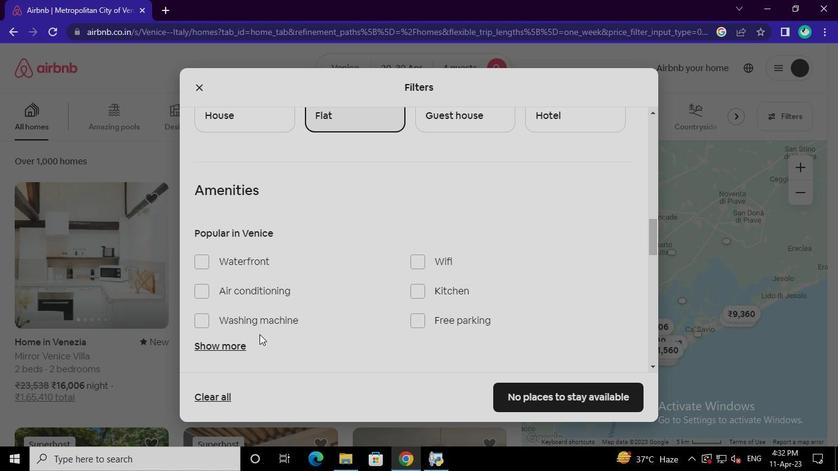 
Action: Mouse pressed left at (244, 341)
Screenshot: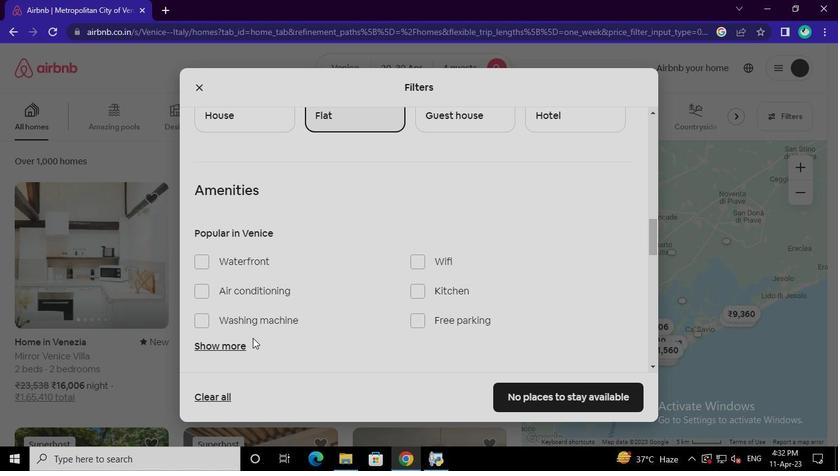 
Action: Mouse moved to (432, 125)
Screenshot: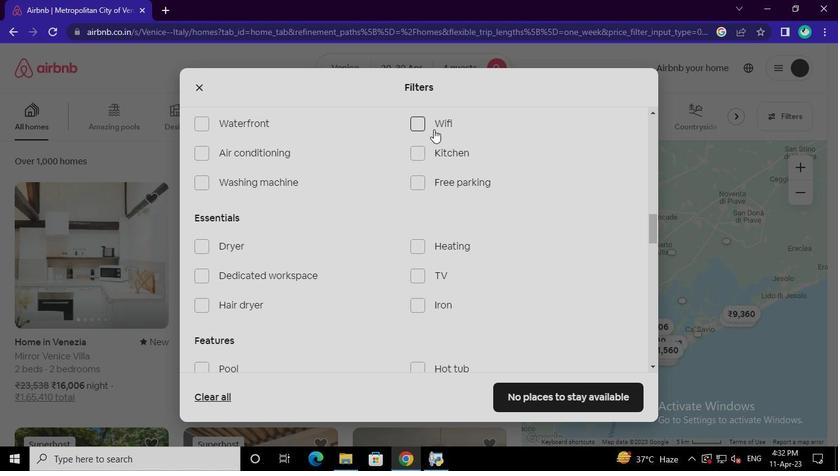 
Action: Mouse pressed left at (432, 125)
Screenshot: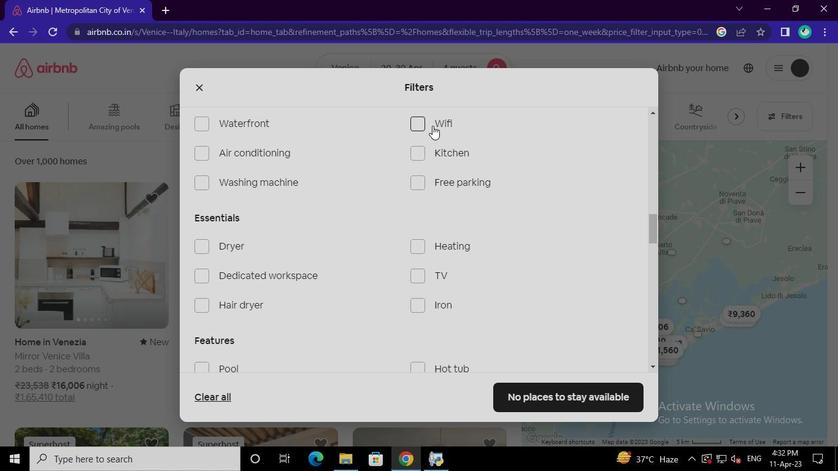 
Action: Mouse moved to (431, 149)
Screenshot: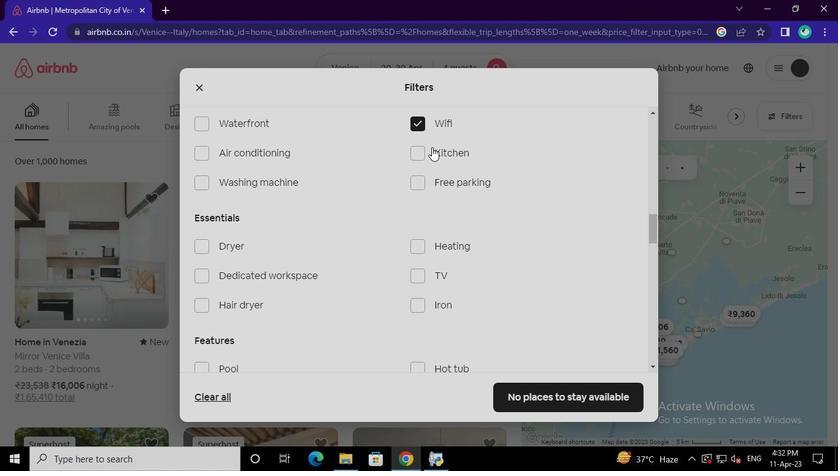 
Action: Mouse pressed left at (431, 149)
Screenshot: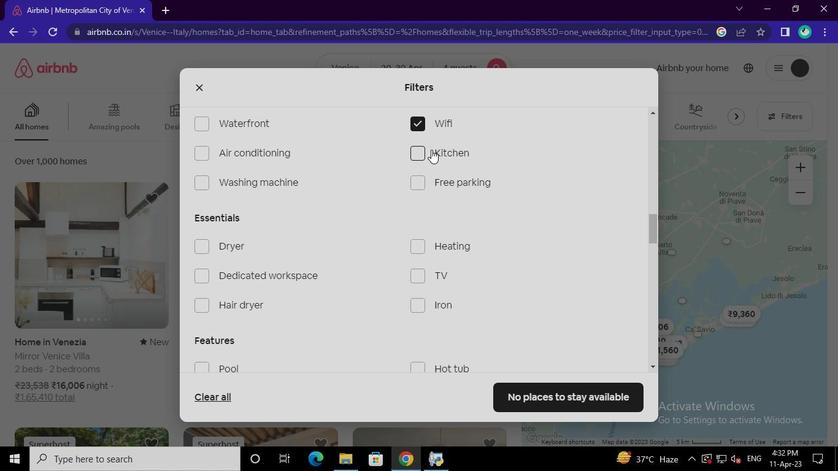 
Action: Mouse moved to (428, 273)
Screenshot: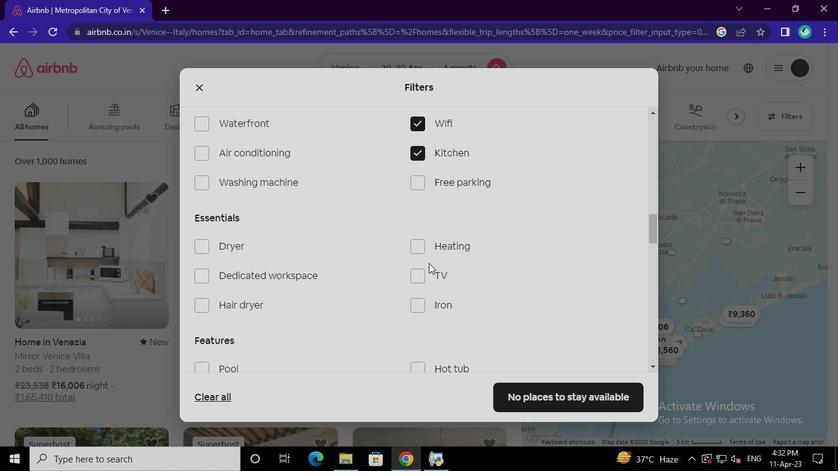 
Action: Mouse pressed left at (428, 273)
Screenshot: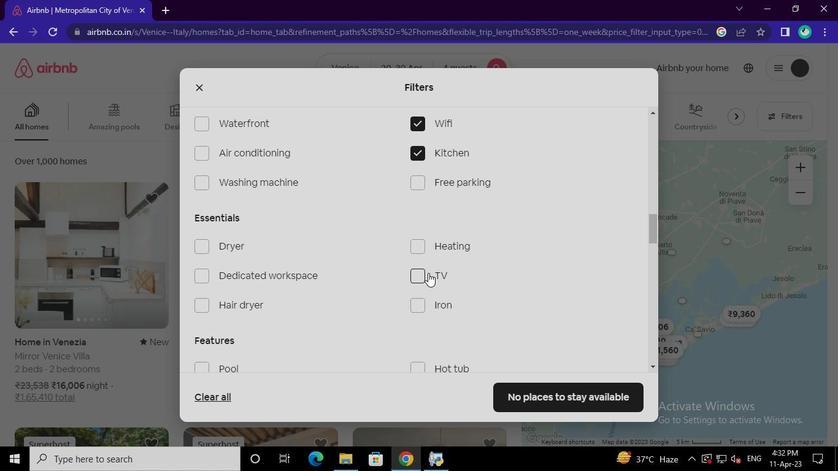 
Action: Mouse moved to (415, 186)
Screenshot: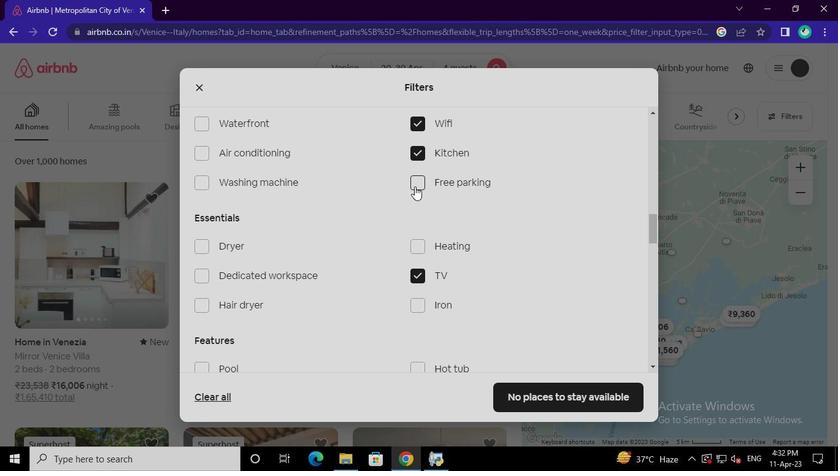 
Action: Mouse pressed left at (415, 186)
Screenshot: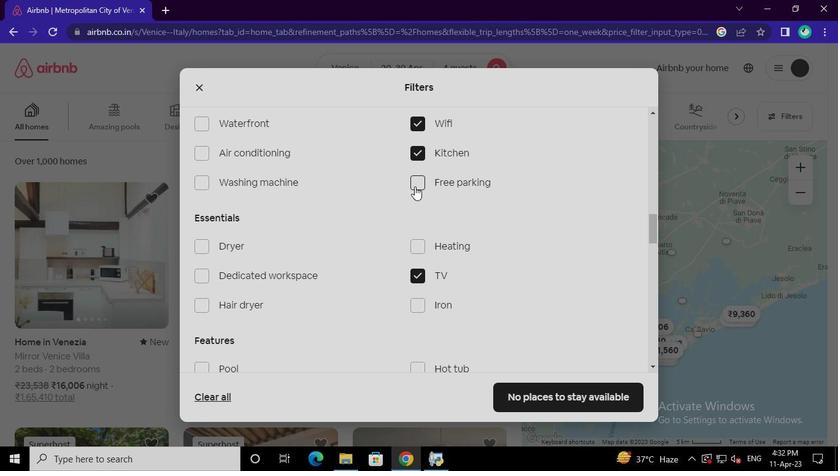 
Action: Mouse moved to (231, 179)
Screenshot: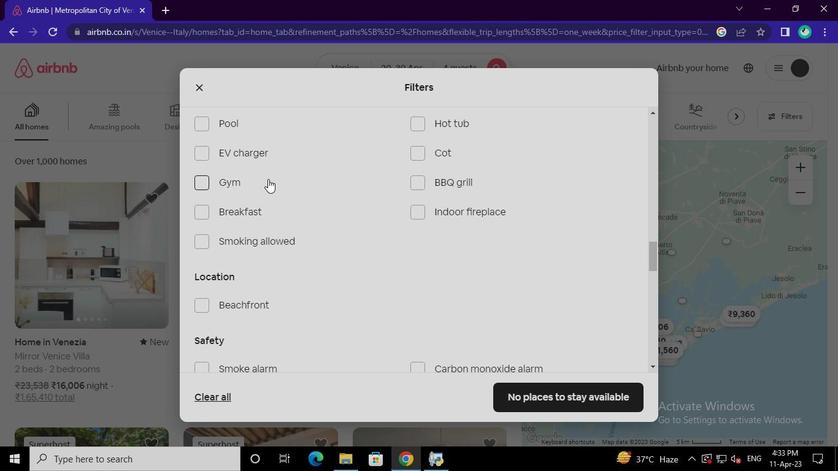 
Action: Mouse pressed left at (231, 179)
Screenshot: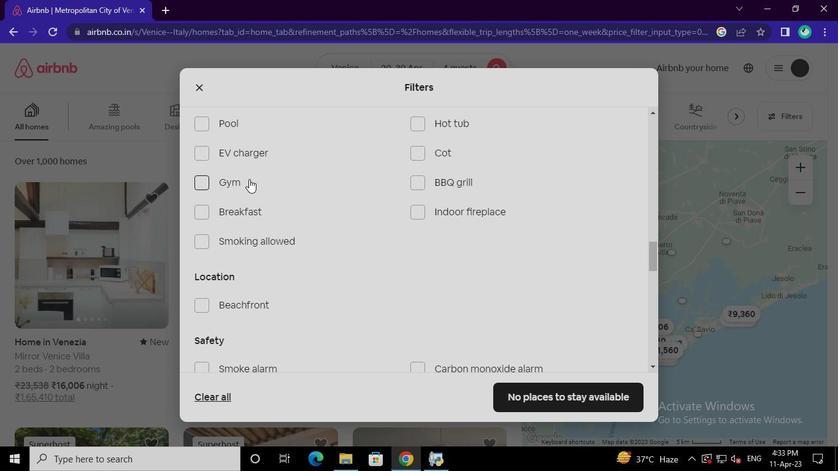 
Action: Mouse moved to (608, 173)
Screenshot: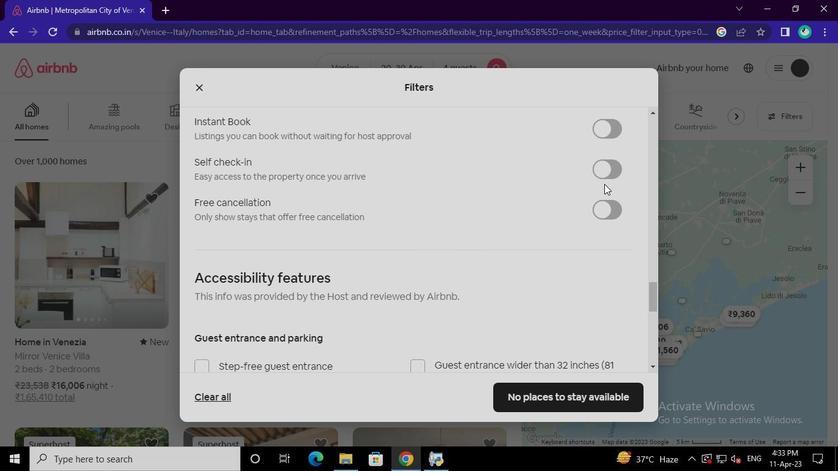 
Action: Mouse pressed left at (608, 173)
Screenshot: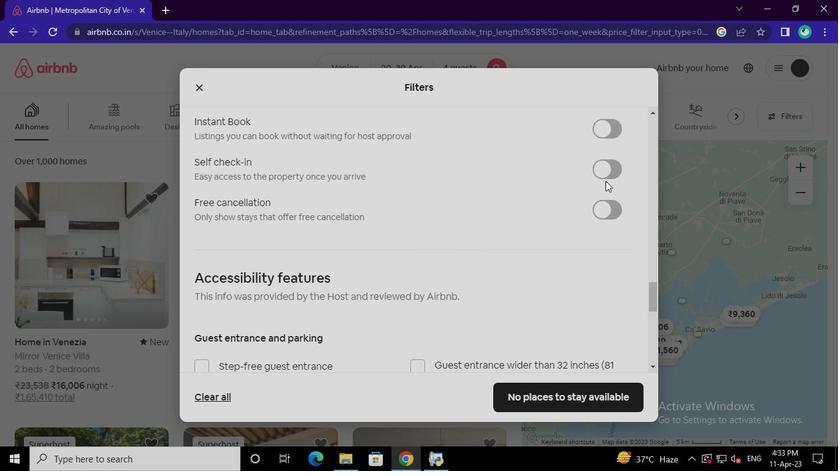 
Action: Mouse moved to (209, 281)
Screenshot: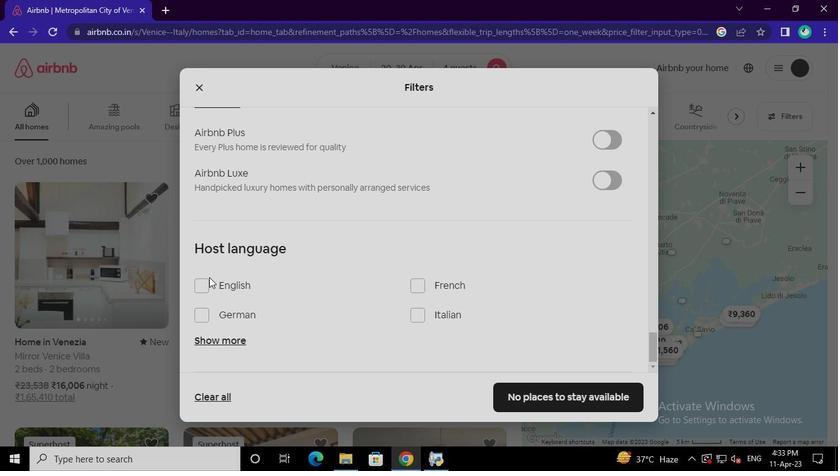 
Action: Mouse pressed left at (209, 281)
Screenshot: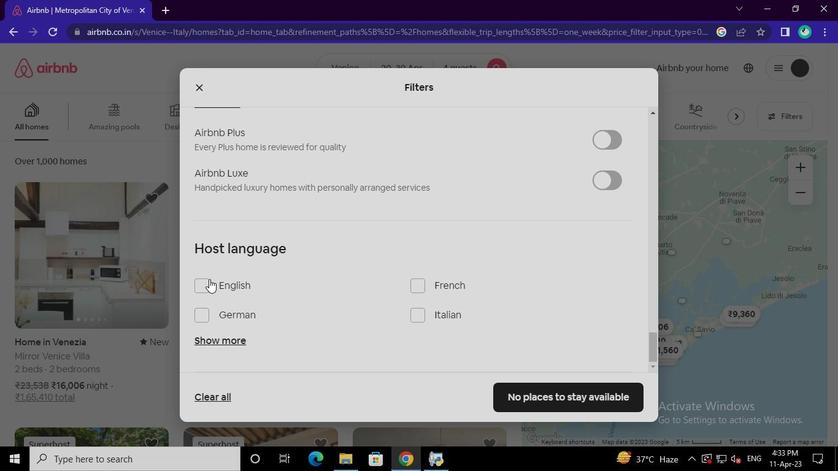 
Action: Mouse moved to (563, 395)
Screenshot: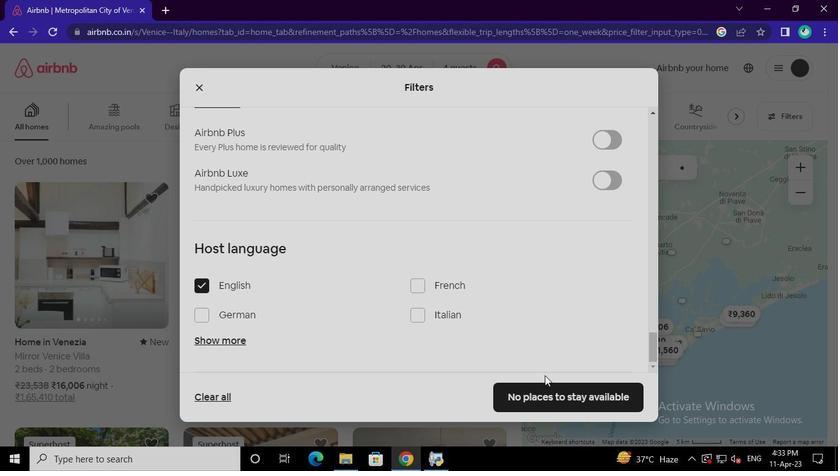 
Action: Mouse pressed left at (563, 395)
Screenshot: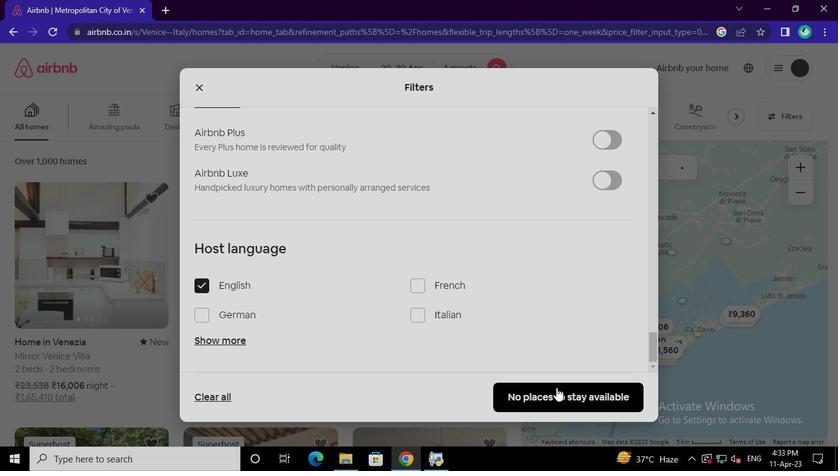 
Action: Mouse moved to (441, 458)
Screenshot: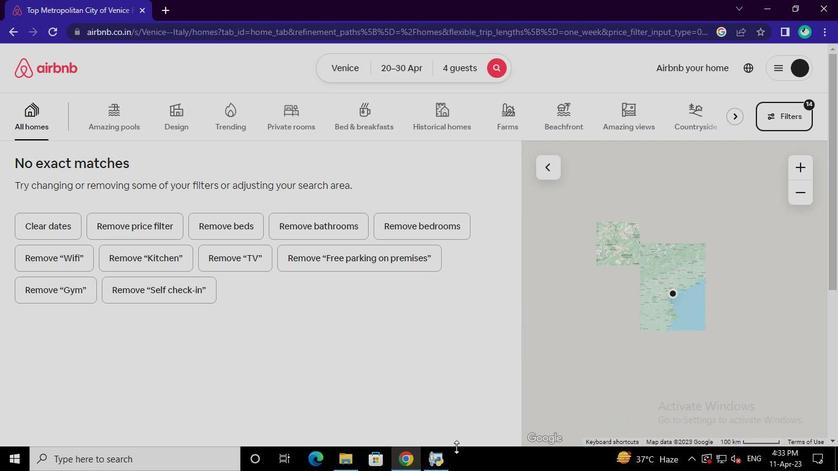 
Action: Mouse pressed left at (441, 458)
Screenshot: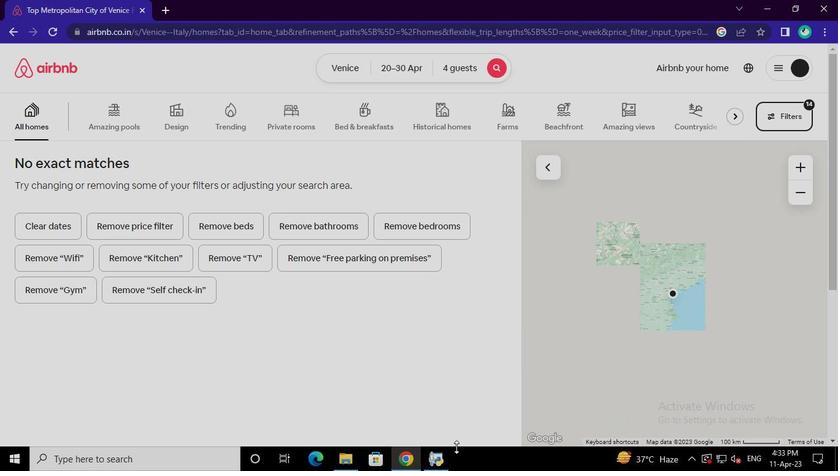 
Action: Mouse moved to (672, 87)
Screenshot: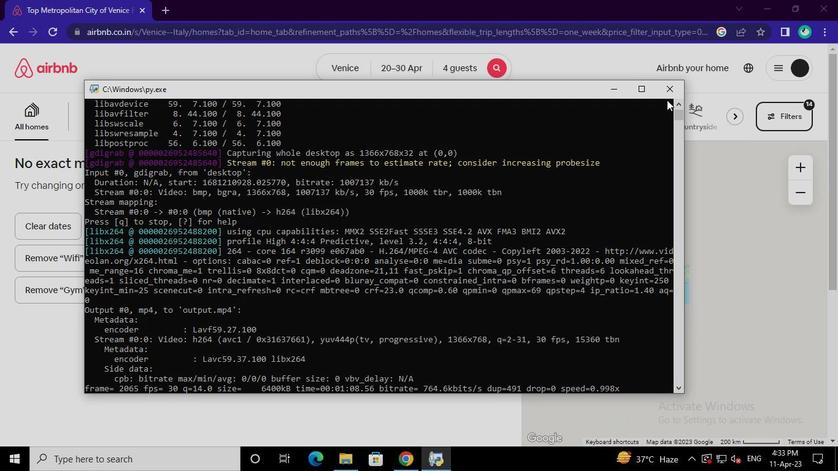 
Action: Mouse pressed left at (672, 87)
Screenshot: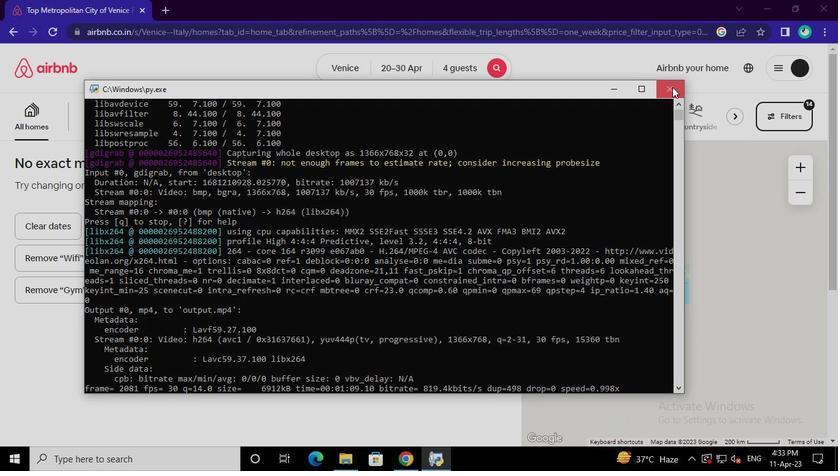 
Action: Mouse moved to (668, 93)
Screenshot: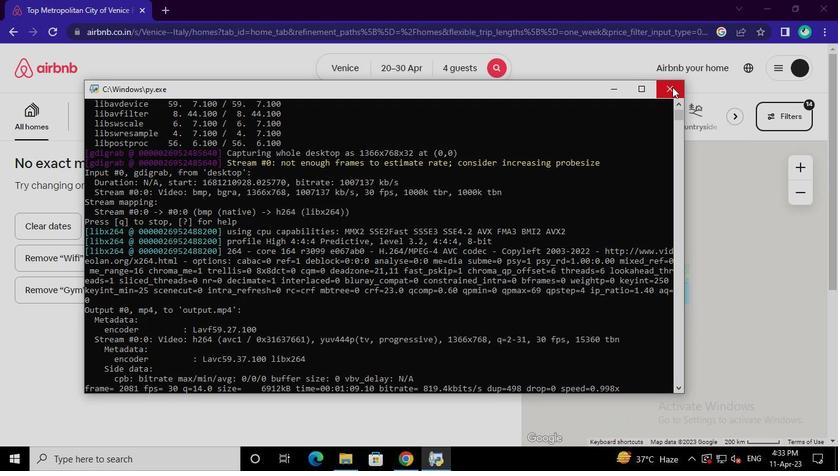 
